 Task: Create a task  Implement a new network monitoring system for a company's IT infrastructure , assign it to team member softage.4@softage.net in the project AgileJet and update the status of the task to  On Track  , set the priority of the task to Low
Action: Mouse moved to (83, 340)
Screenshot: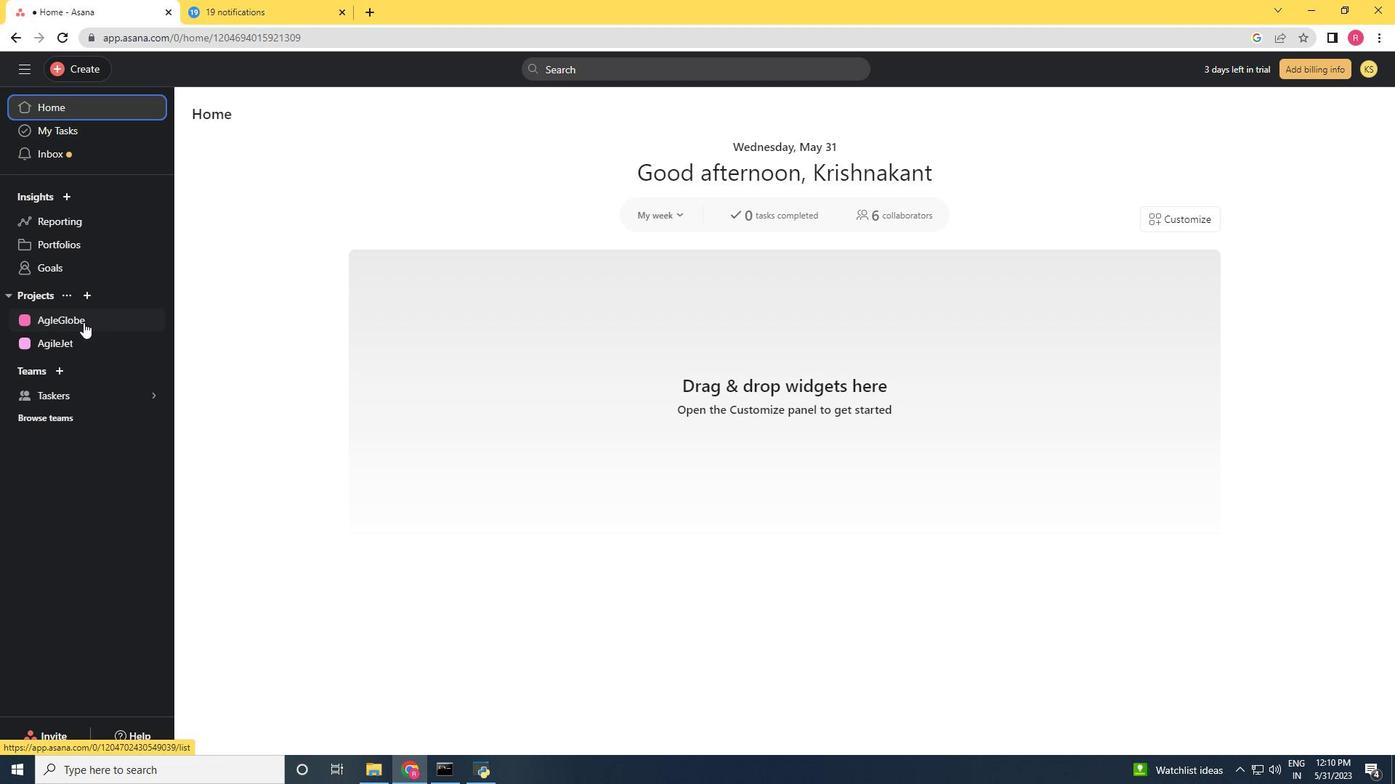 
Action: Mouse pressed left at (83, 340)
Screenshot: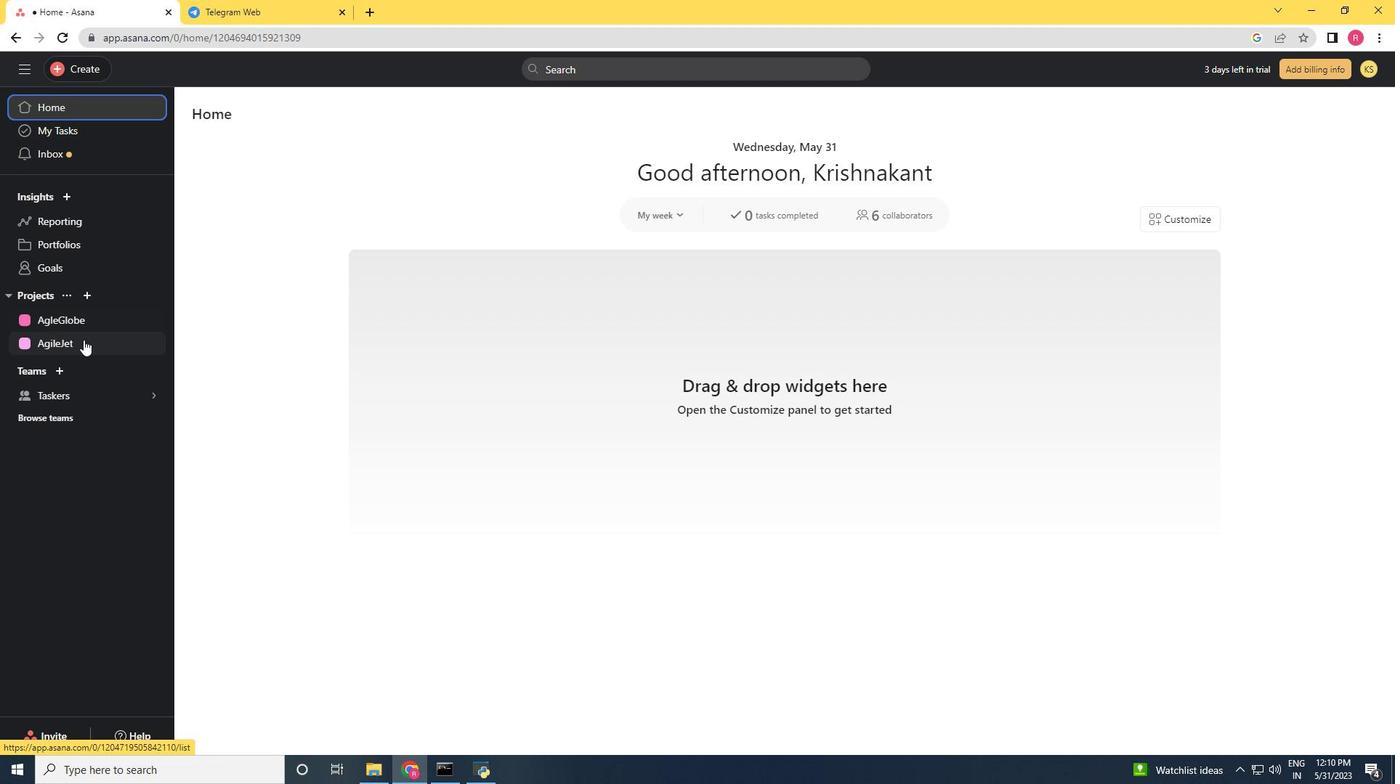 
Action: Mouse moved to (95, 74)
Screenshot: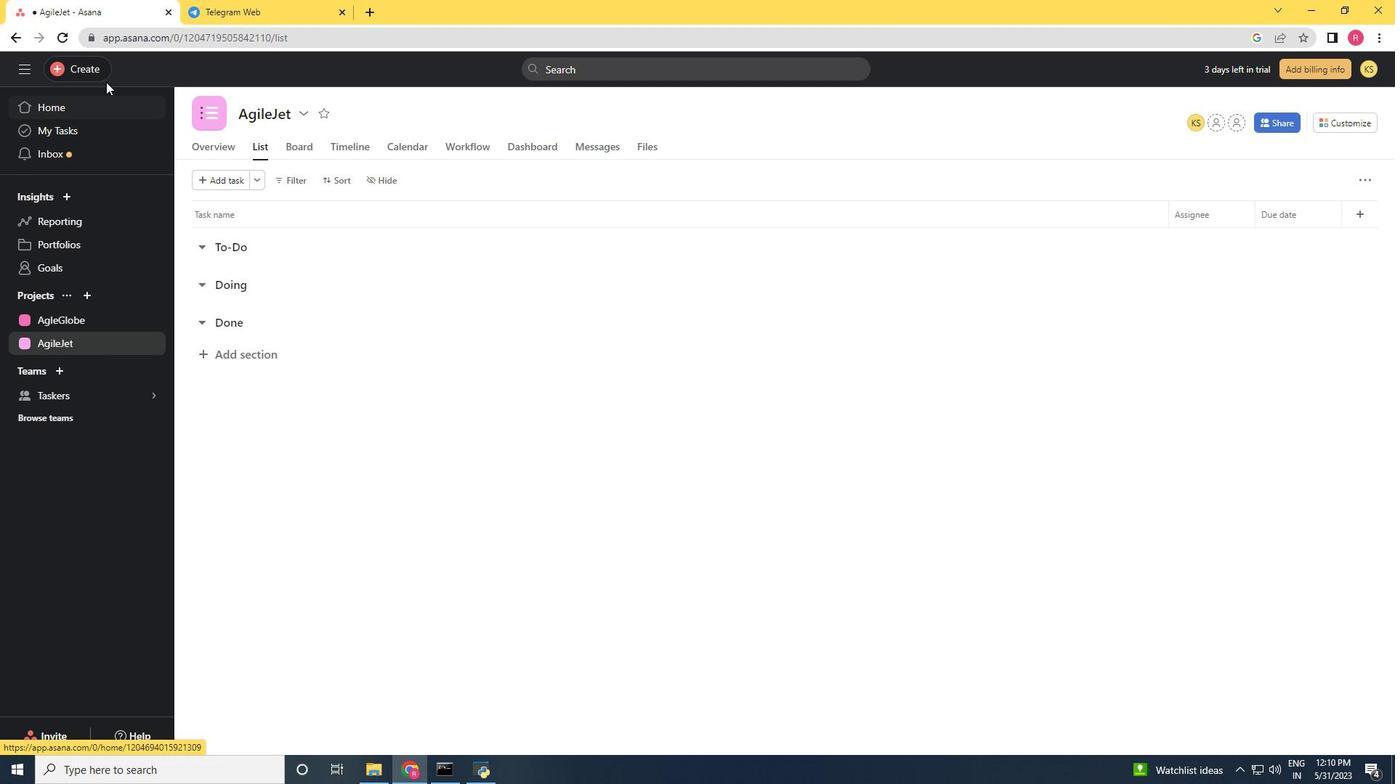 
Action: Mouse pressed left at (95, 74)
Screenshot: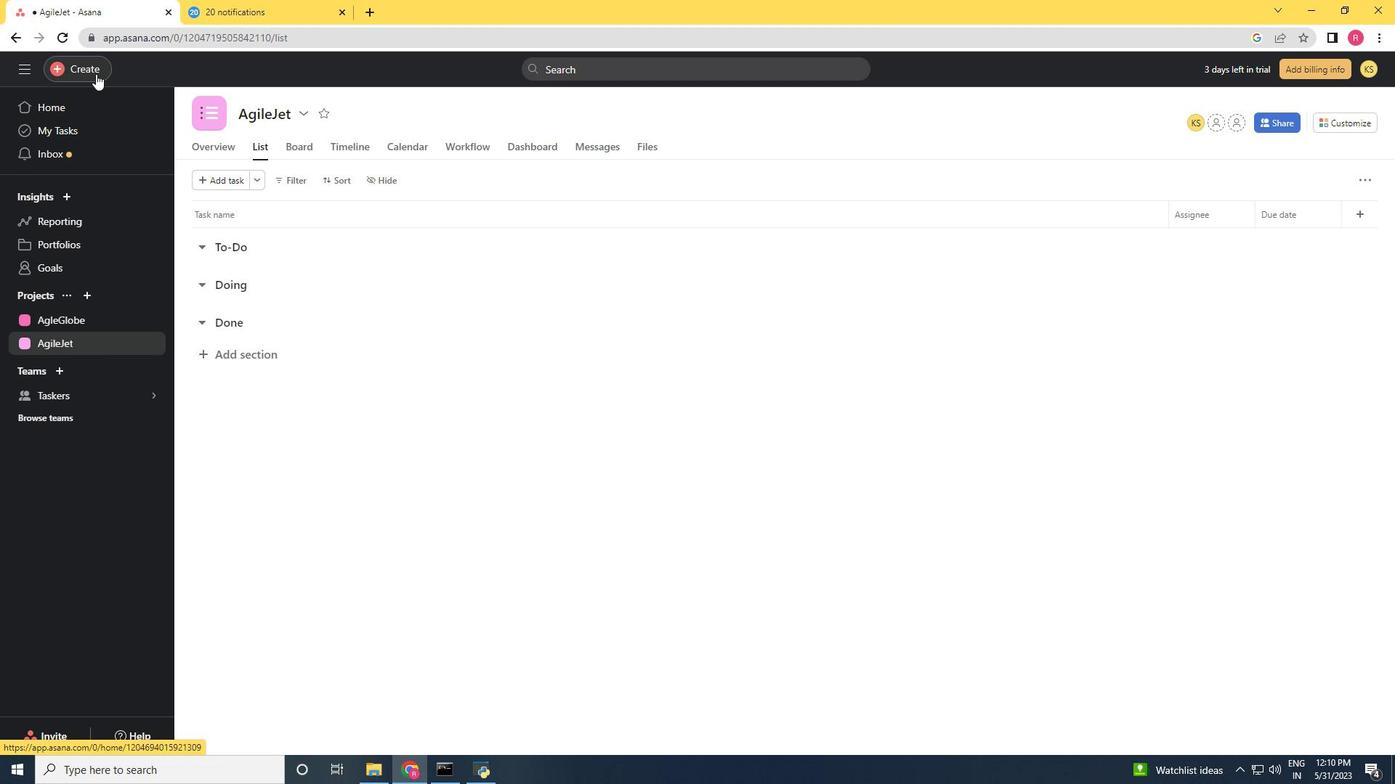 
Action: Mouse moved to (167, 72)
Screenshot: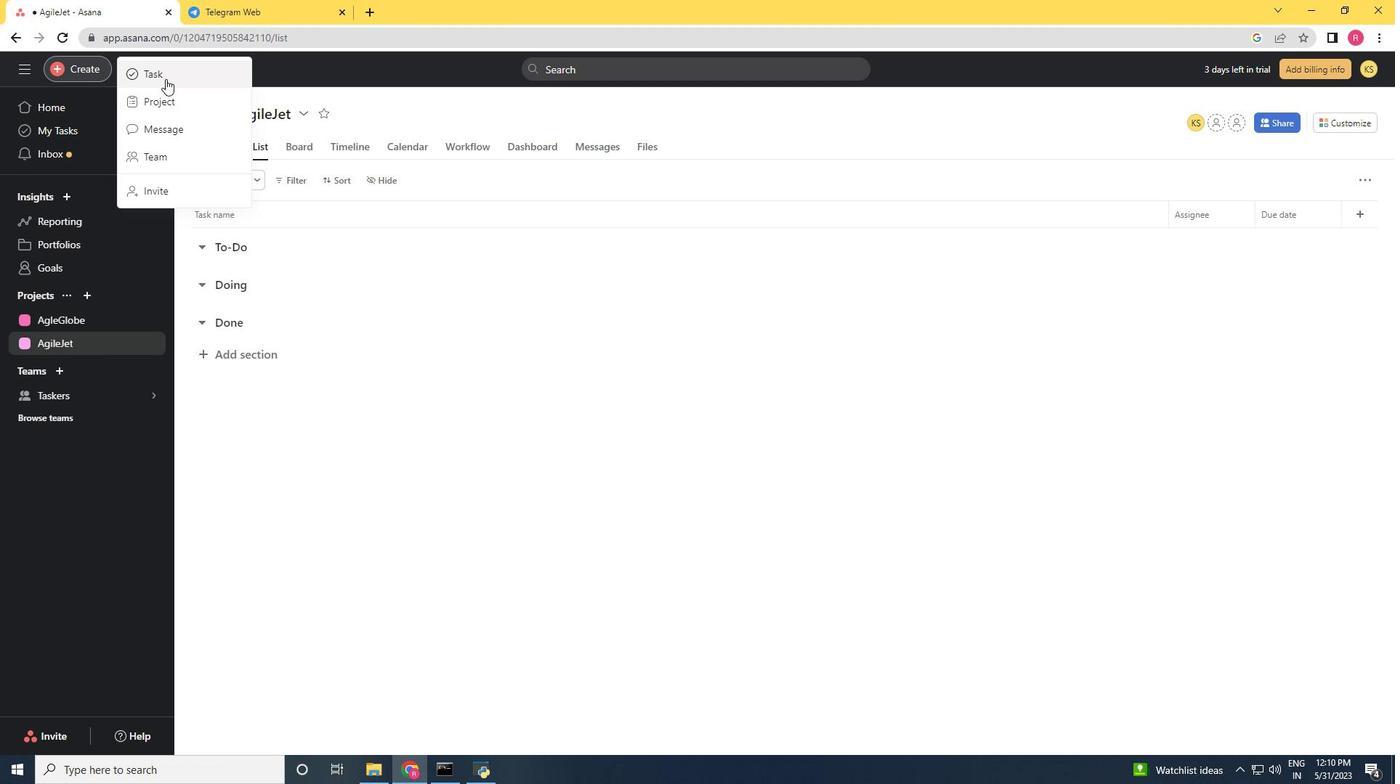 
Action: Mouse pressed left at (167, 72)
Screenshot: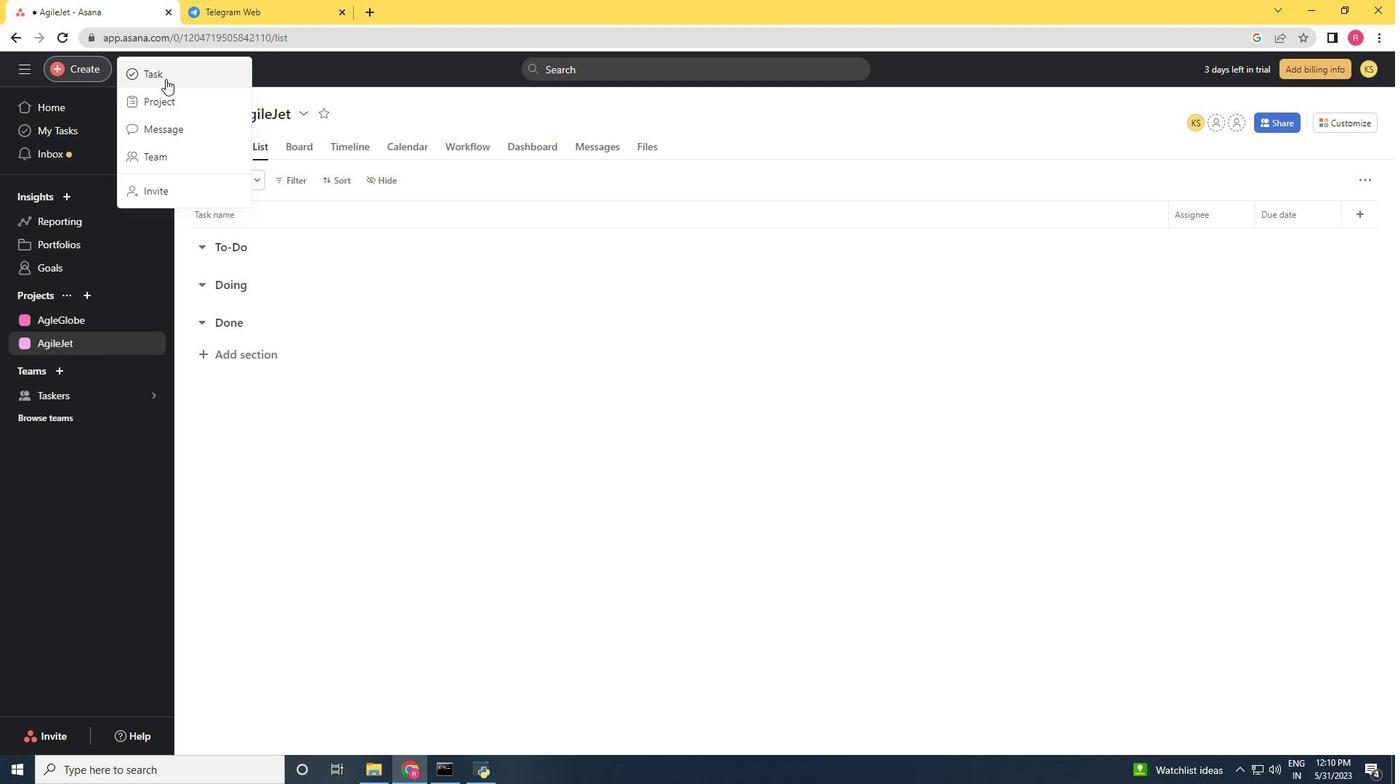 
Action: Mouse moved to (275, 124)
Screenshot: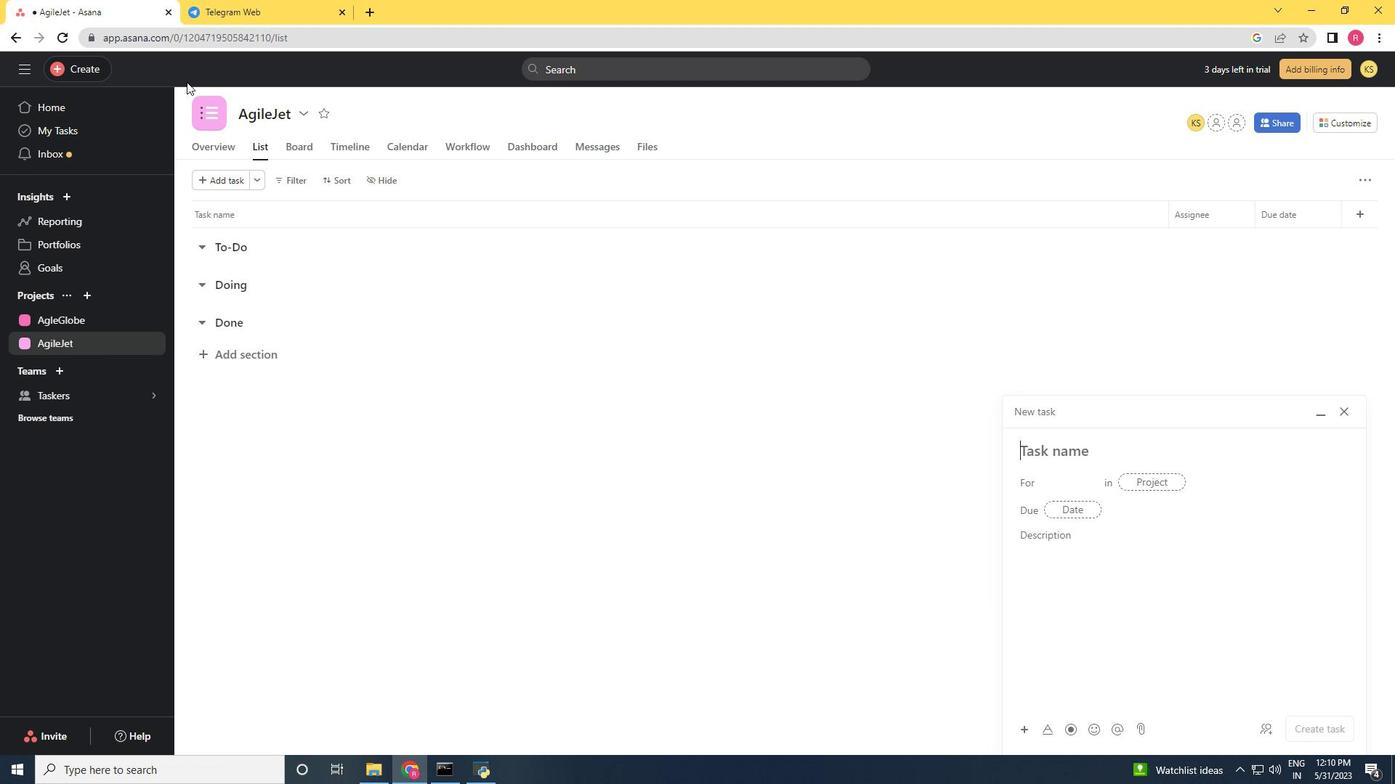 
Action: Key pressed <Key.shift>Implement<Key.space>a<Key.space>new<Key.space>network<Key.space>moniroring<Key.space><Key.left><Key.left><Key.left><Key.left><Key.left><Key.left><Key.left><Key.left><Key.right>t<Key.right><Key.right><Key.right><Key.right><Key.right><Key.right><Key.right><Key.right>system<Key.space><Key.left><Key.left><Key.left><Key.left><Key.left><Key.left><Key.left><Key.left><Key.left><Key.left><Key.left><Key.left><Key.left><Key.left><Key.left><Key.right><Key.right><Key.backspace><Key.right><Key.right><Key.right><Key.right><Key.right><Key.right><Key.right><Key.right><Key.right><Key.right><Key.right><Key.right><Key.right>for<Key.space>a<Key.space>company<Key.space><Key.backspace>'s<Key.space><Key.shift>IT<Key.space>infrastu<Key.backspace>ructi<Key.backspace>ure
Screenshot: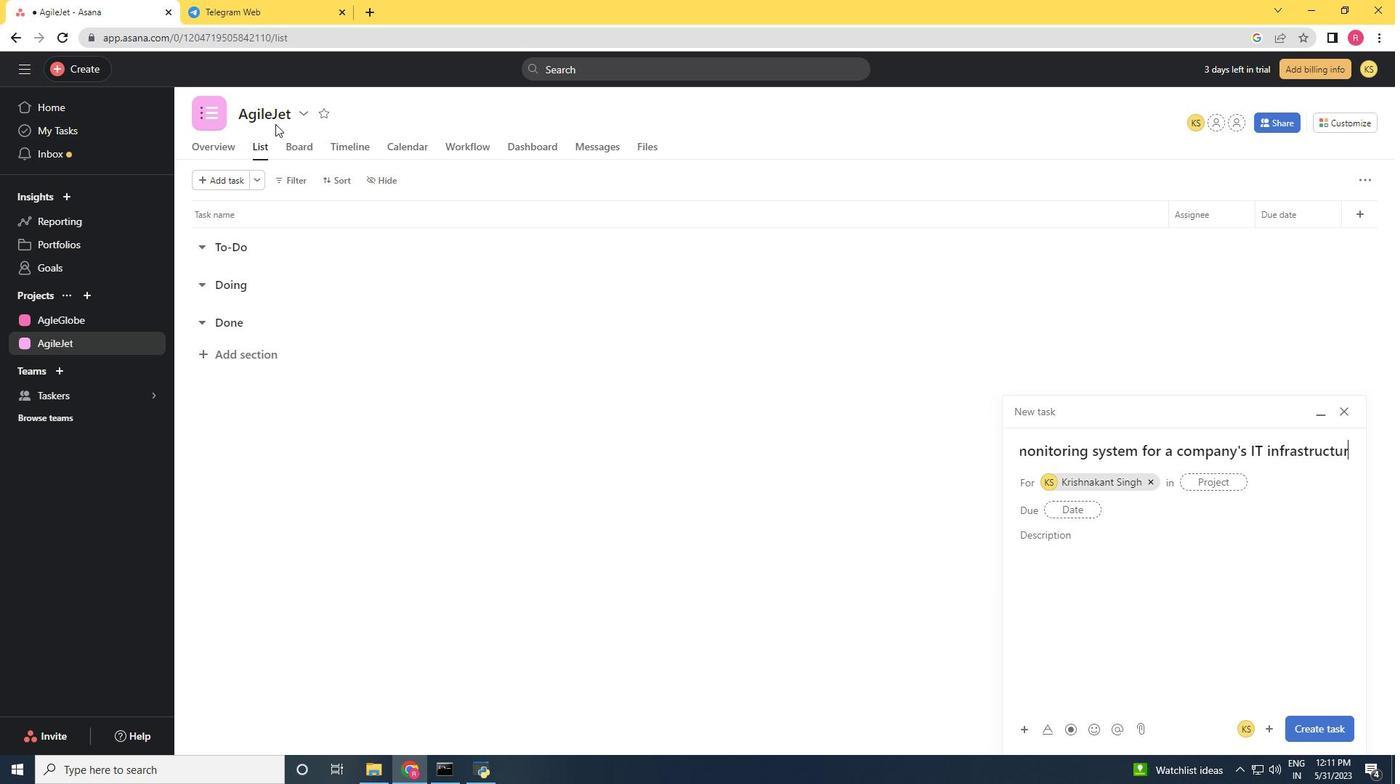 
Action: Mouse scrolled (275, 124) with delta (0, 0)
Screenshot: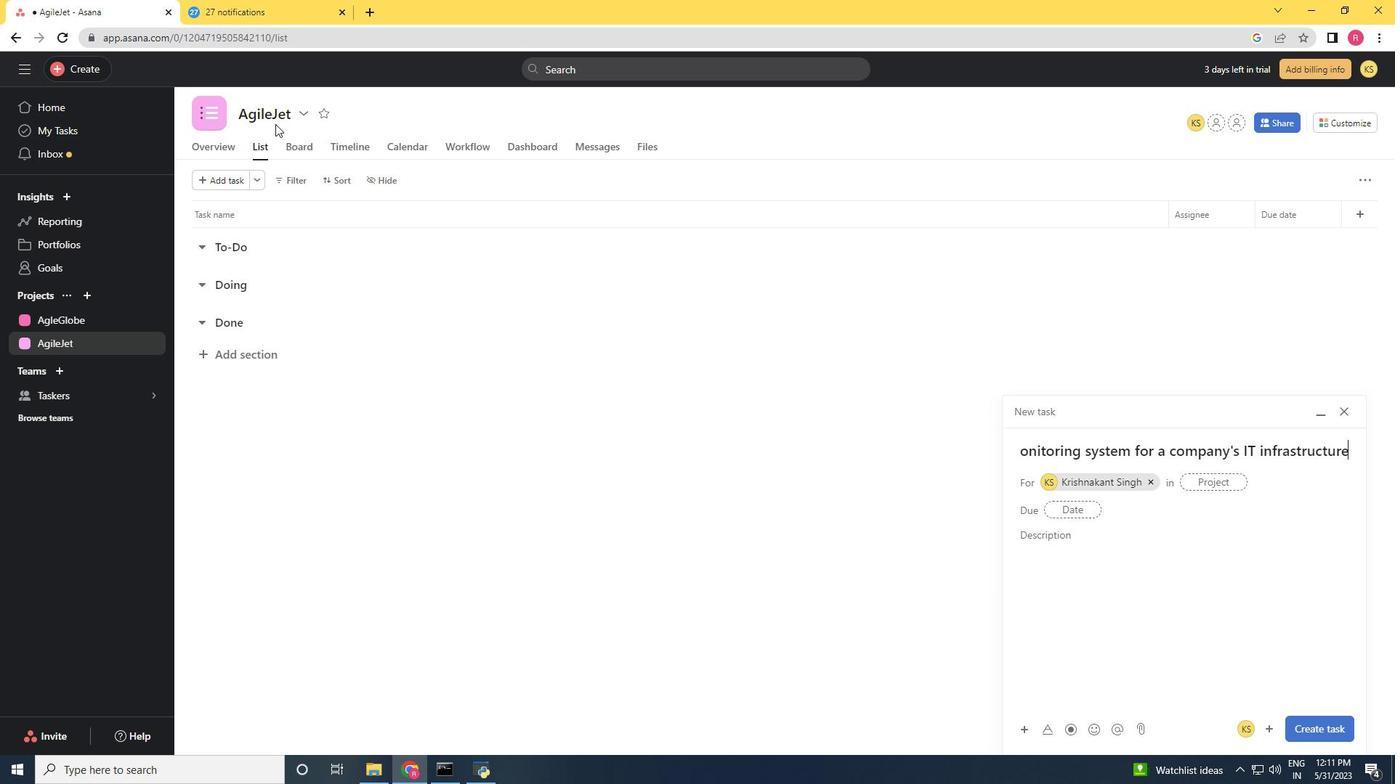 
Action: Mouse moved to (1151, 475)
Screenshot: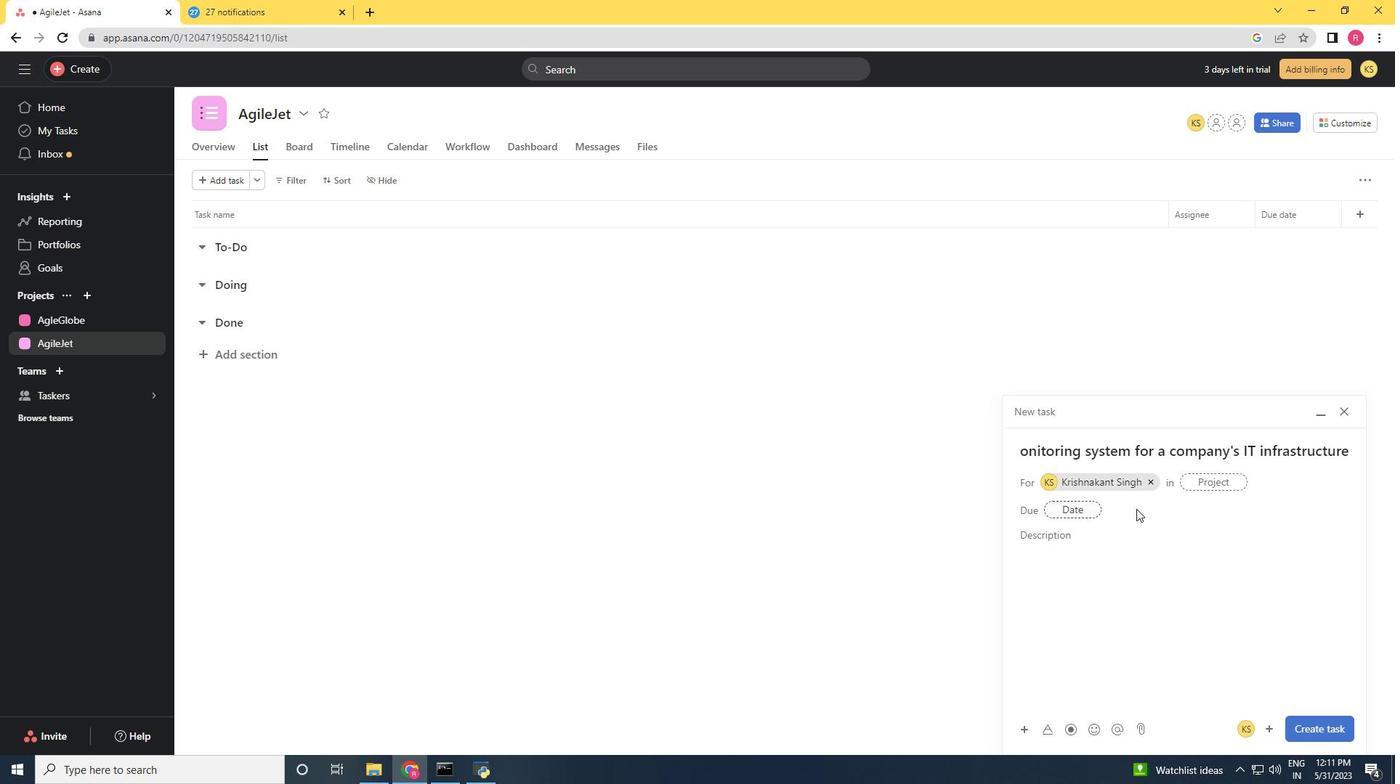 
Action: Mouse pressed left at (1151, 475)
Screenshot: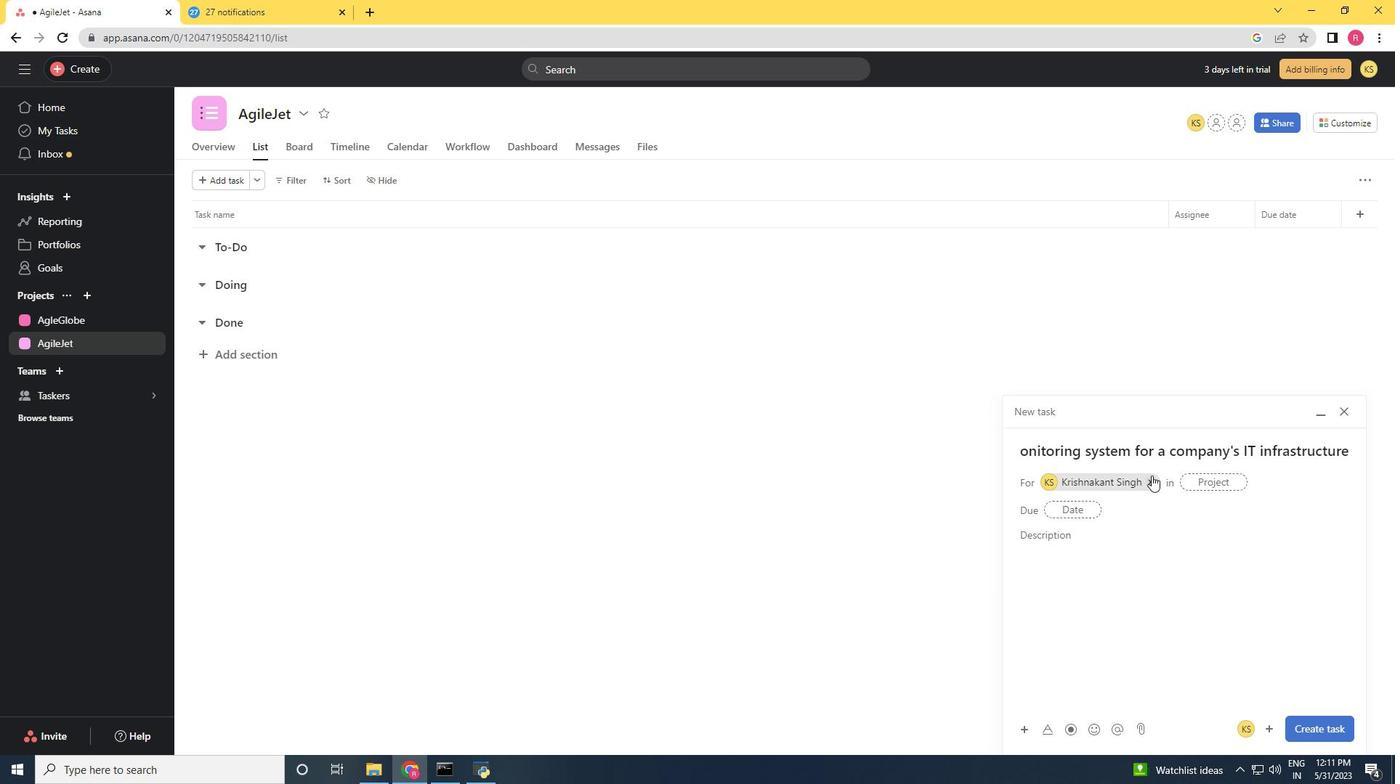 
Action: Mouse moved to (1077, 482)
Screenshot: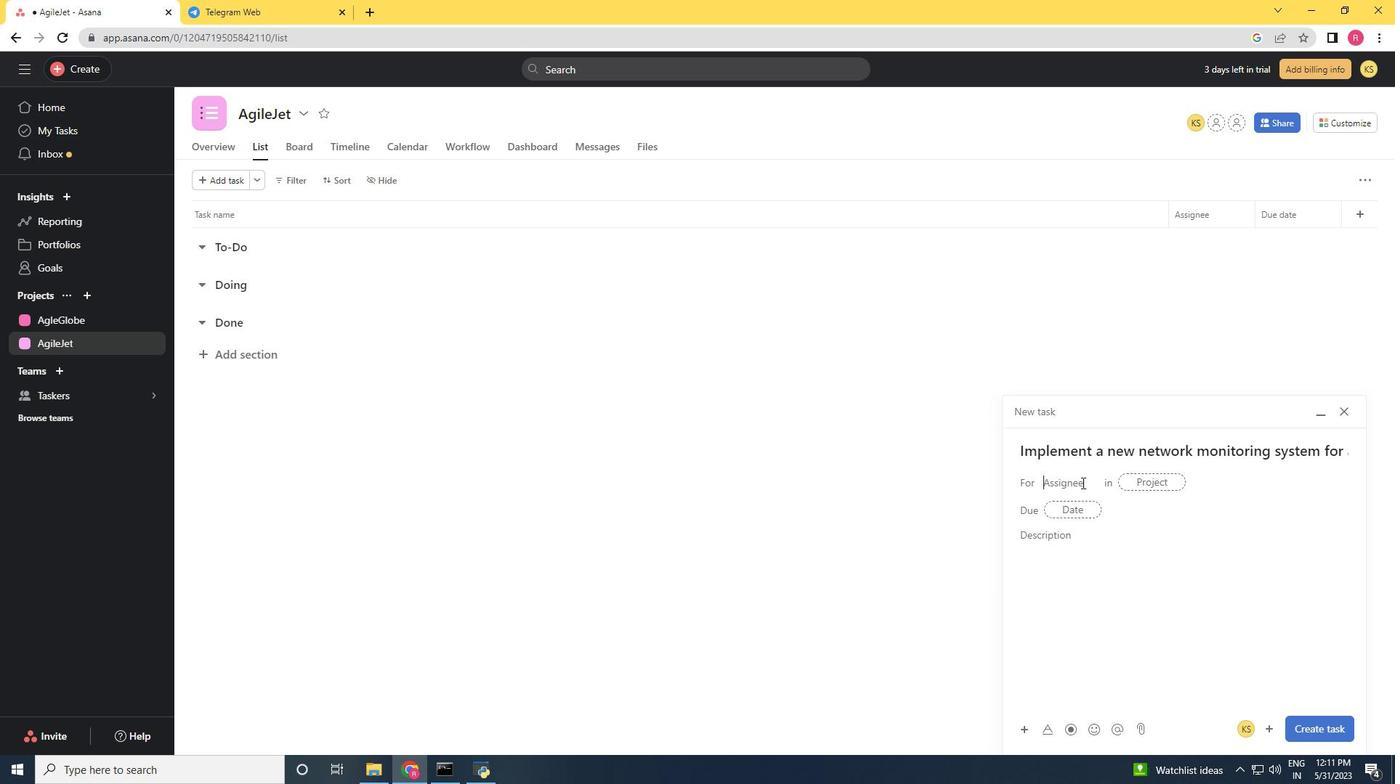 
Action: Key pressed softage.5<Key.shift><Key.shift><Key.shift><Key.shift><Key.shift><Key.shift><Key.shift><Key.shift><Key.shift>@softage.net
Screenshot: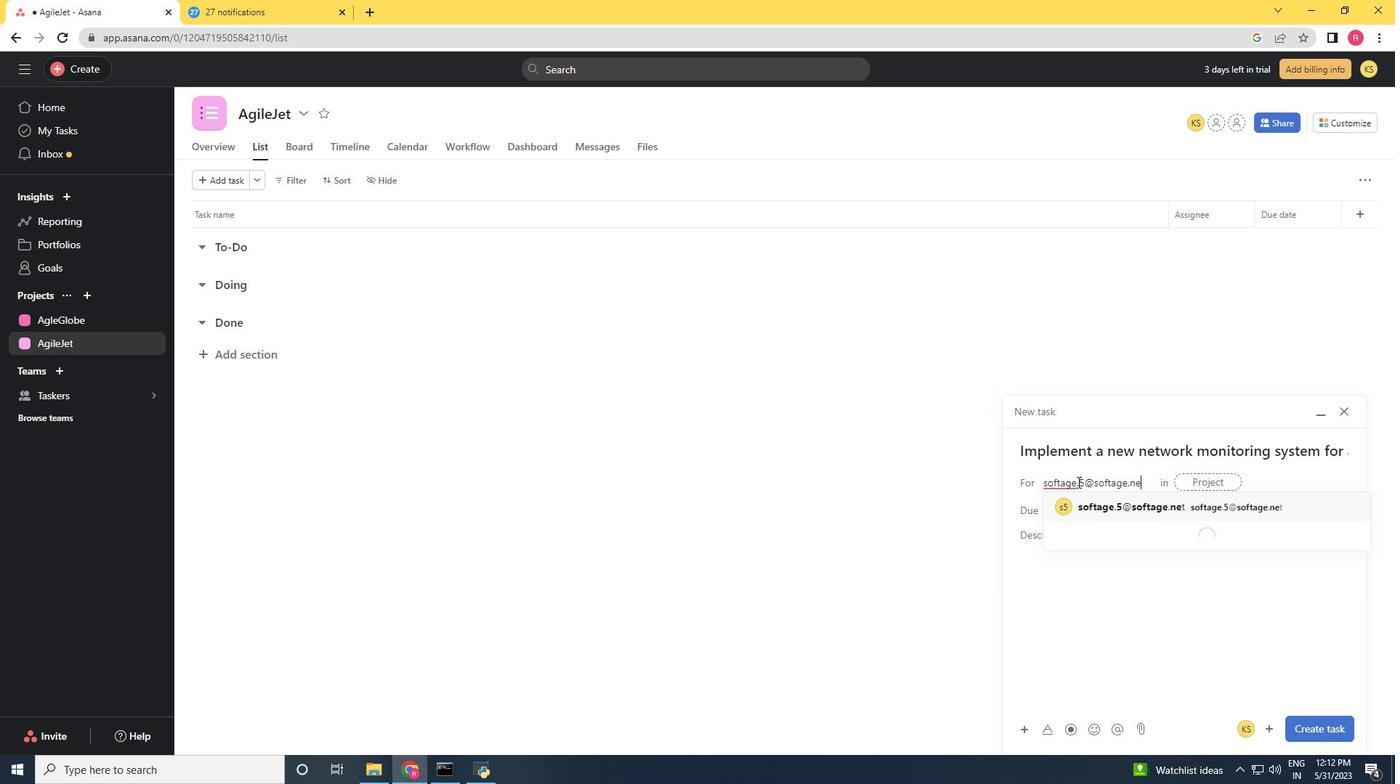 
Action: Mouse moved to (1147, 505)
Screenshot: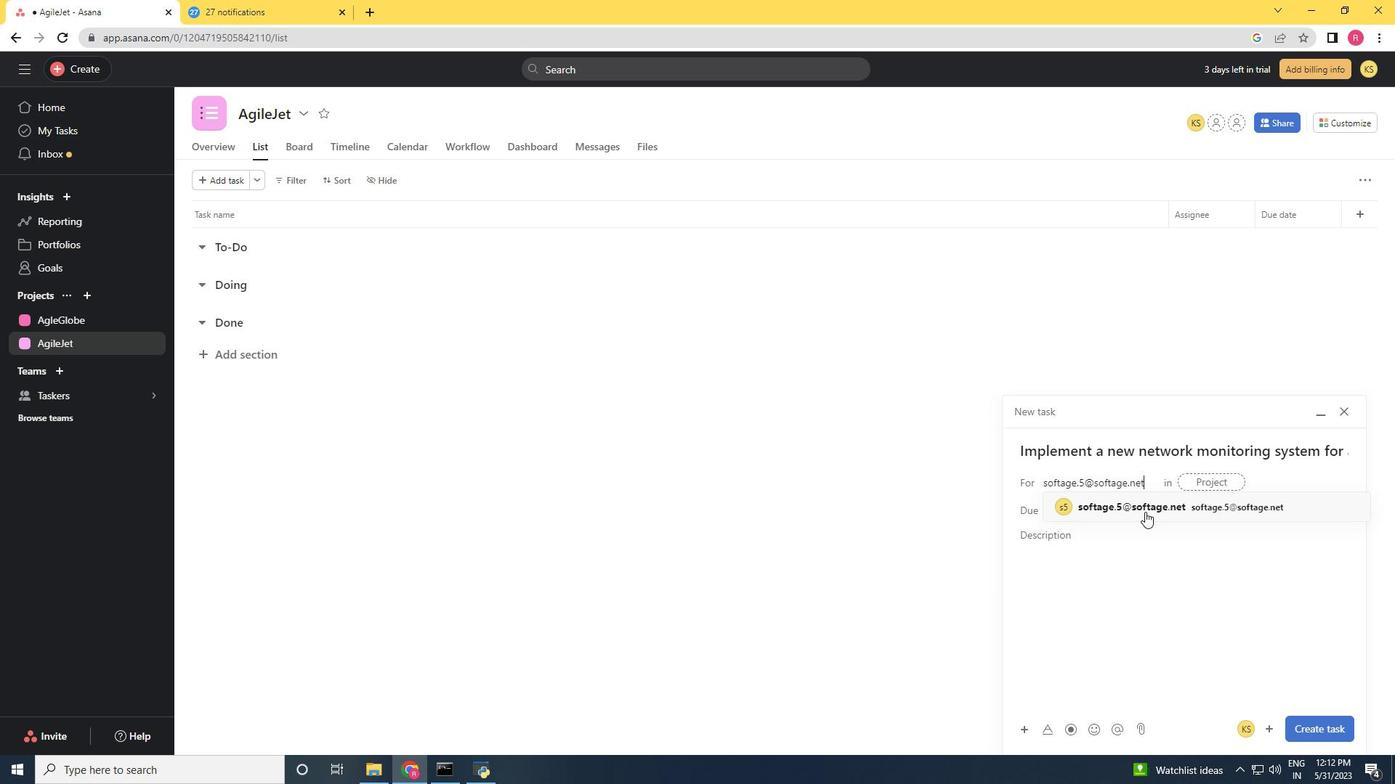 
Action: Mouse pressed left at (1147, 505)
Screenshot: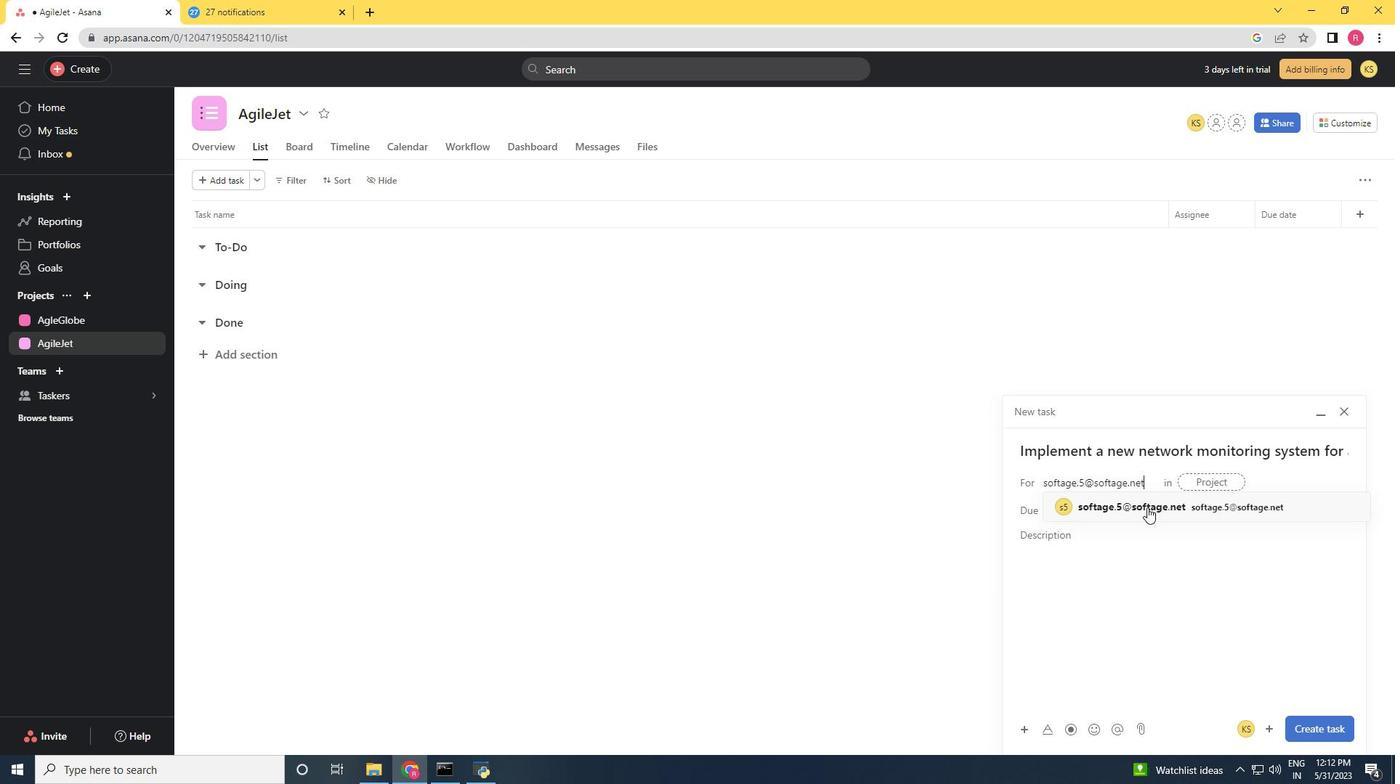 
Action: Mouse moved to (954, 507)
Screenshot: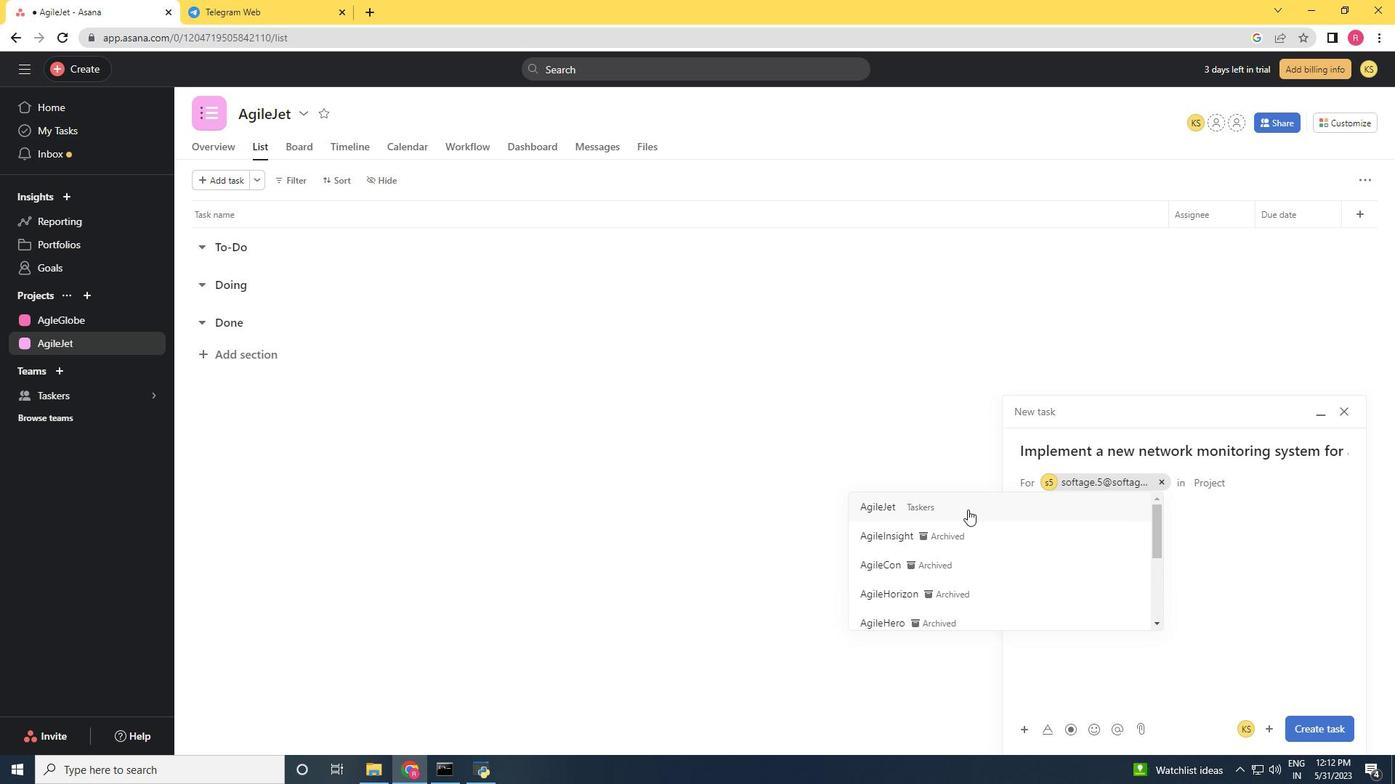 
Action: Mouse pressed left at (954, 507)
Screenshot: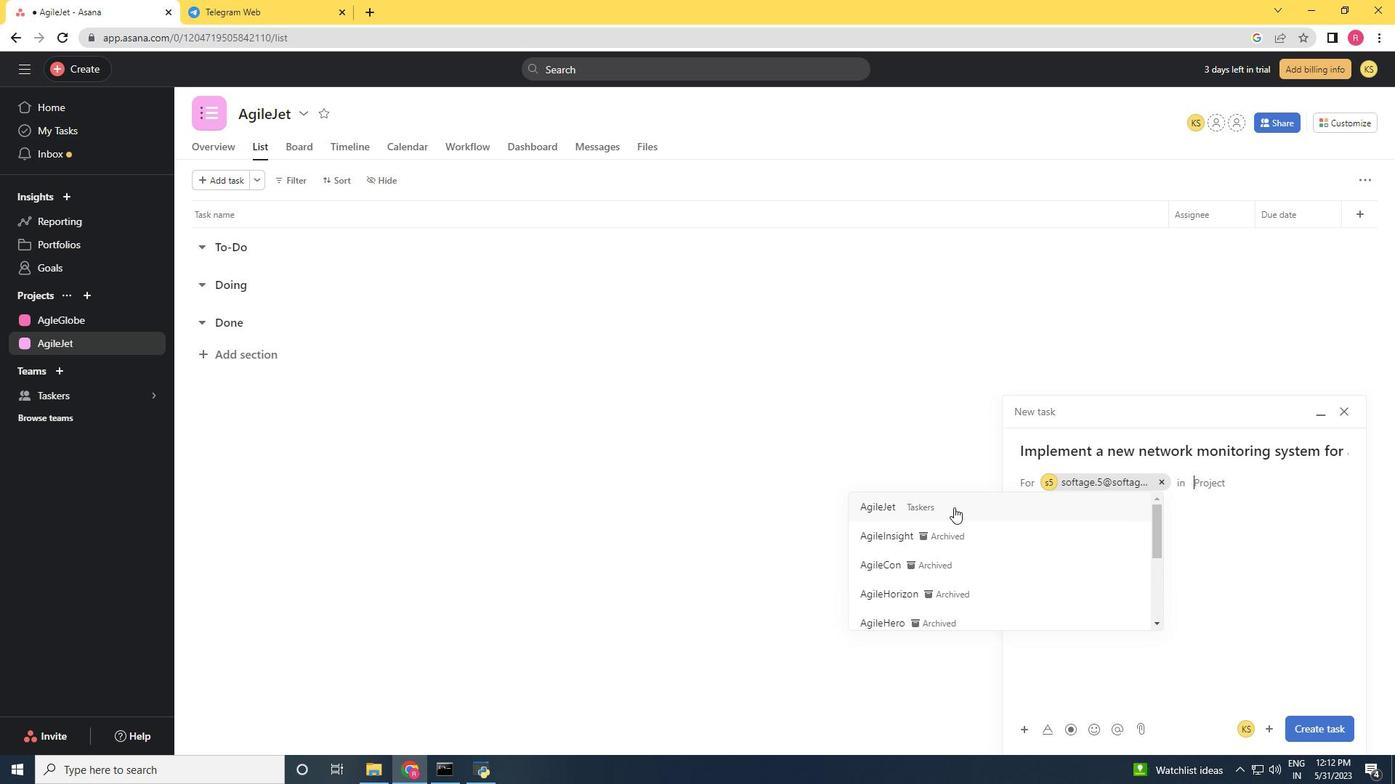 
Action: Mouse moved to (1331, 724)
Screenshot: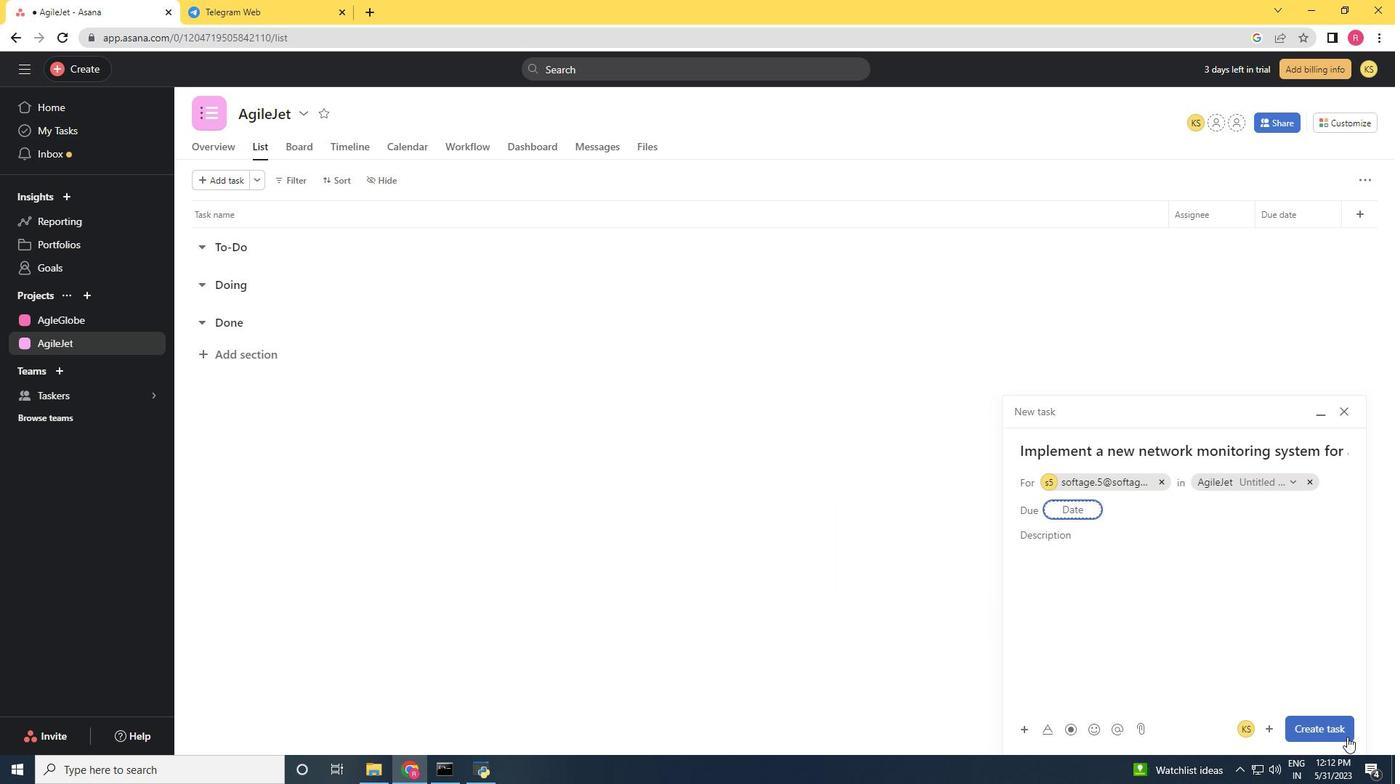 
Action: Mouse pressed left at (1331, 724)
Screenshot: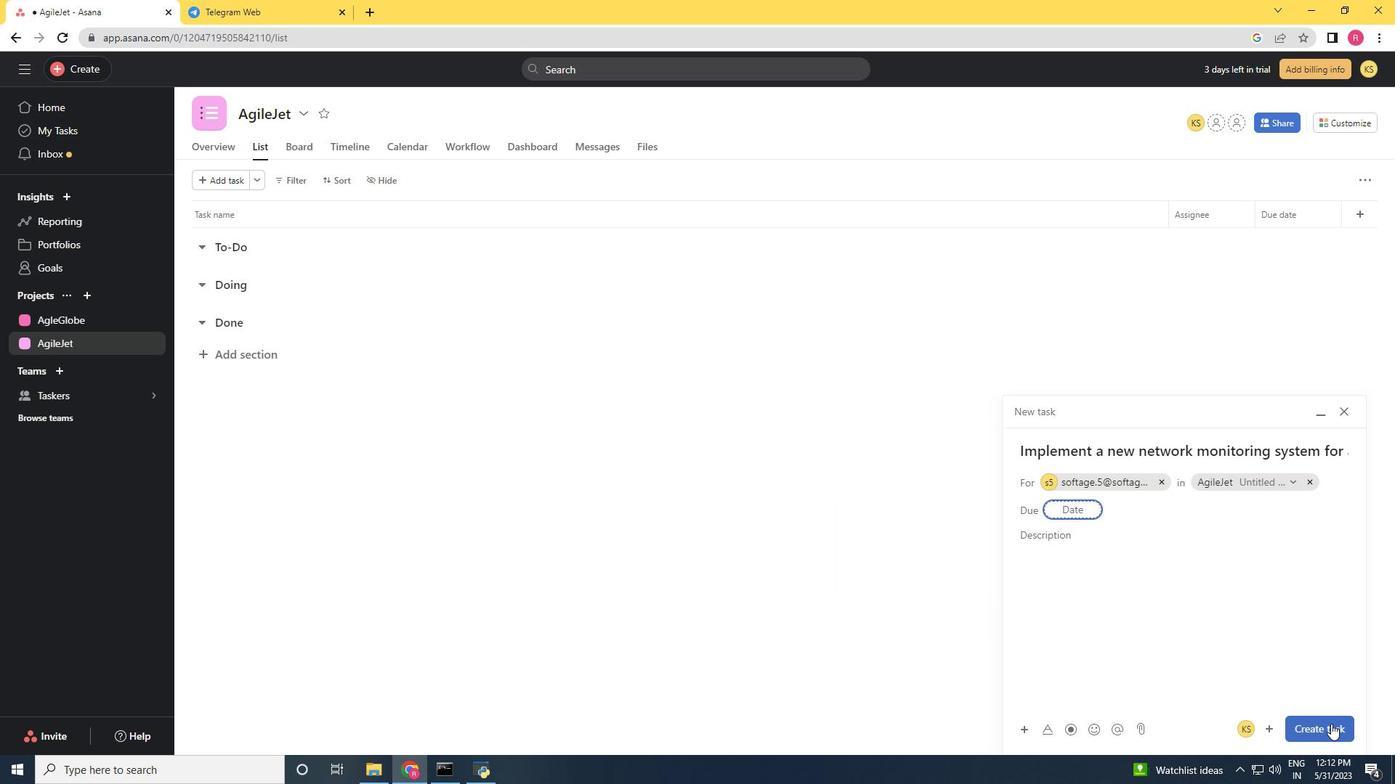 
Action: Mouse moved to (1171, 213)
Screenshot: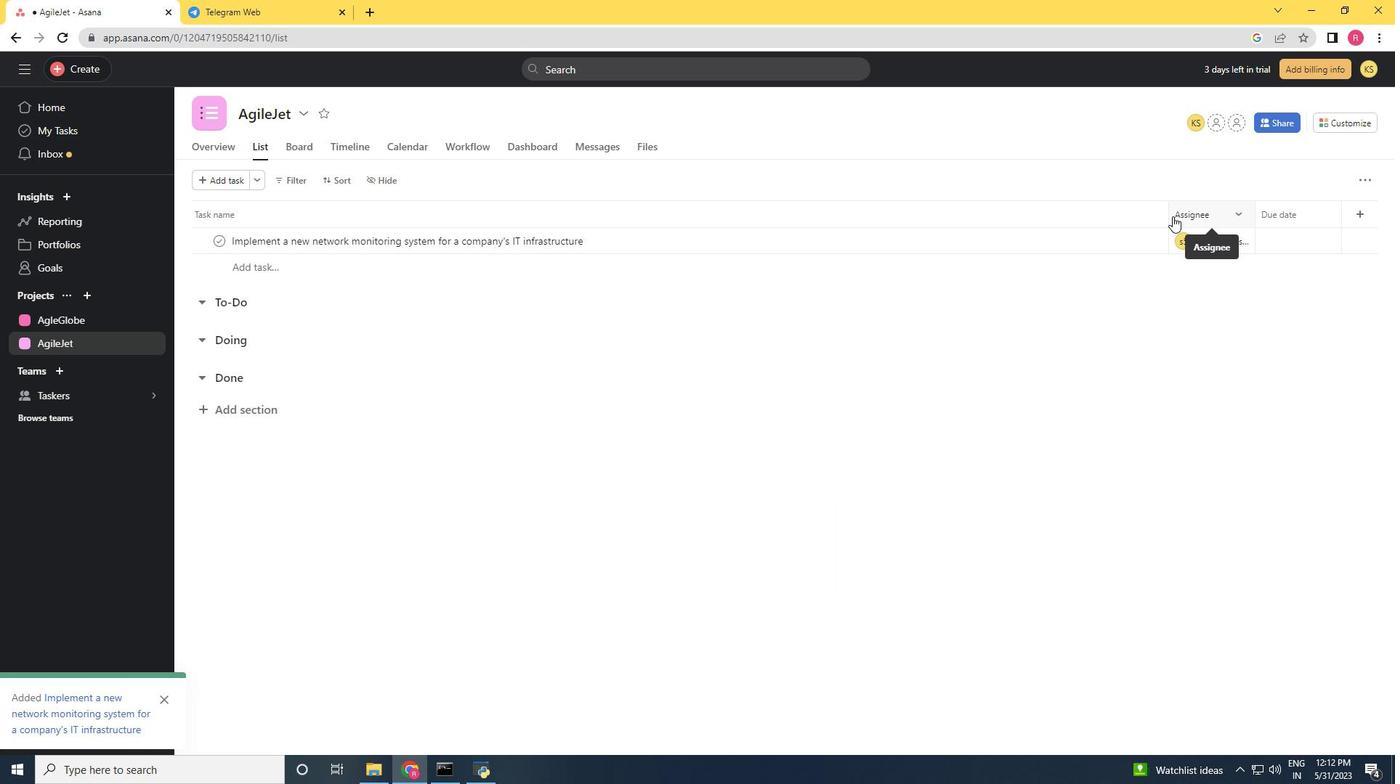 
Action: Mouse pressed left at (1171, 213)
Screenshot: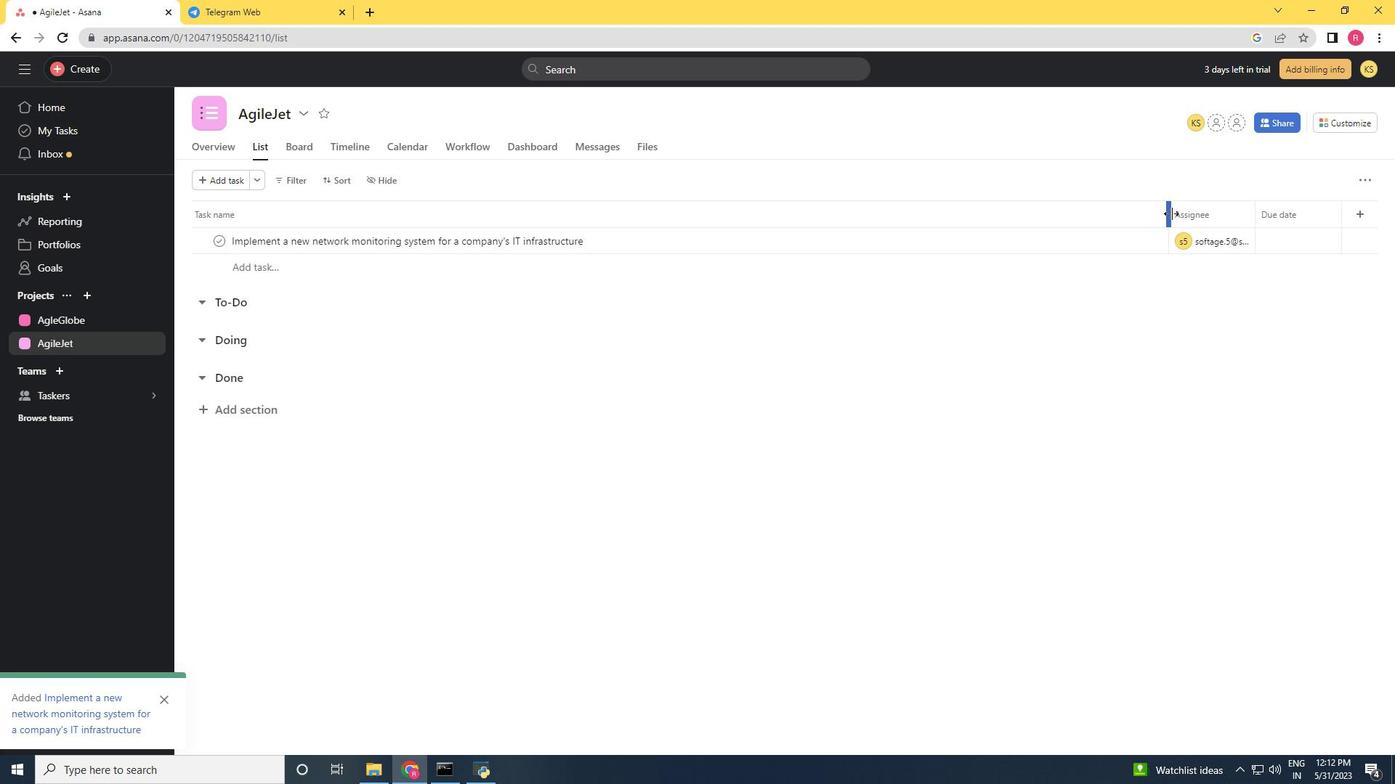 
Action: Mouse moved to (1193, 215)
Screenshot: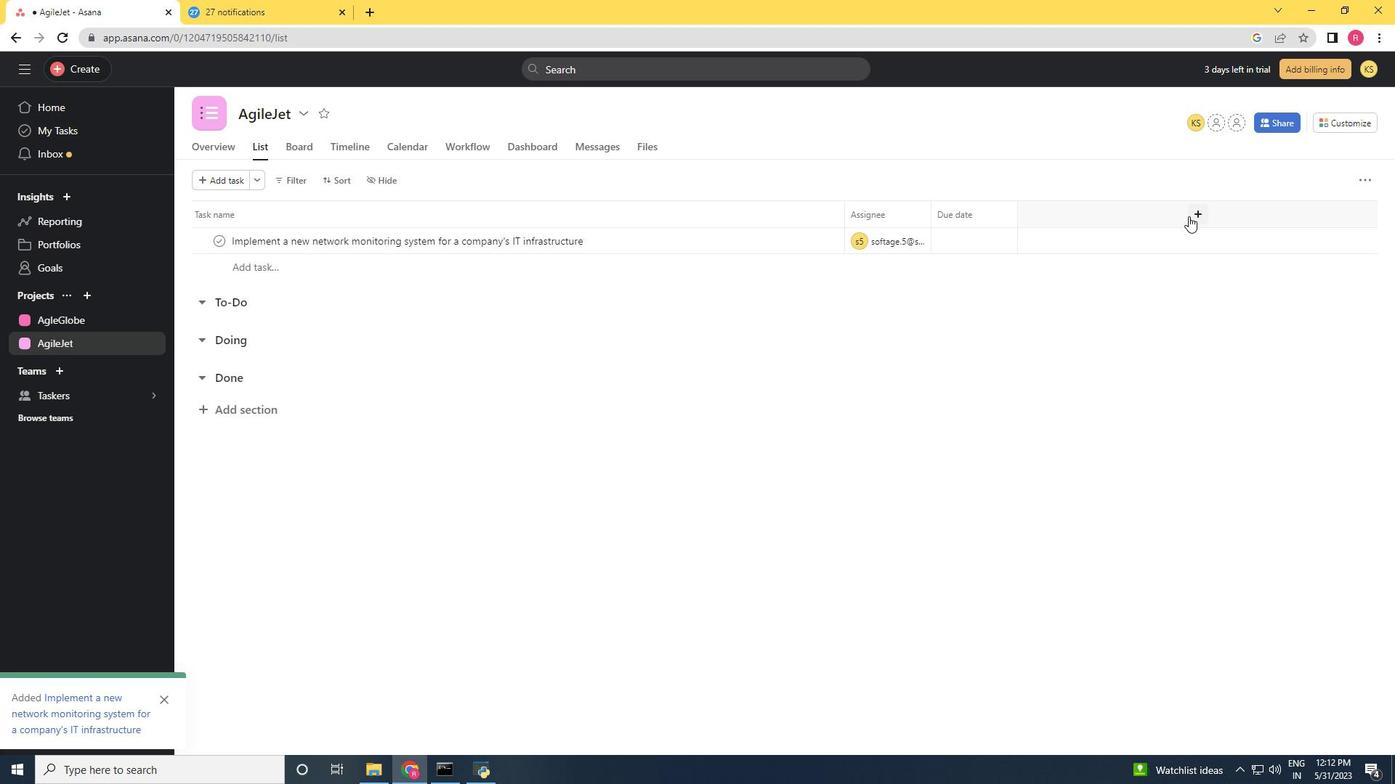 
Action: Mouse pressed left at (1193, 215)
Screenshot: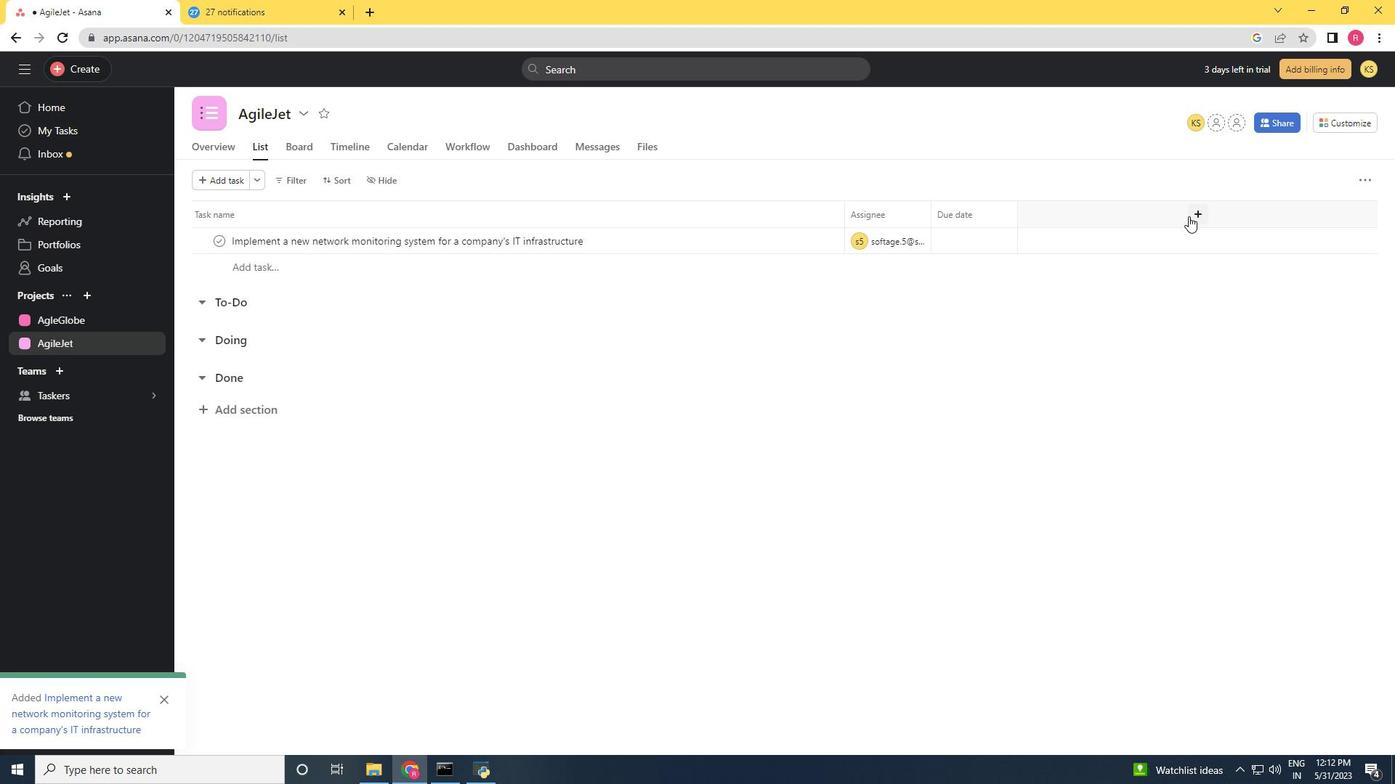 
Action: Mouse moved to (1073, 372)
Screenshot: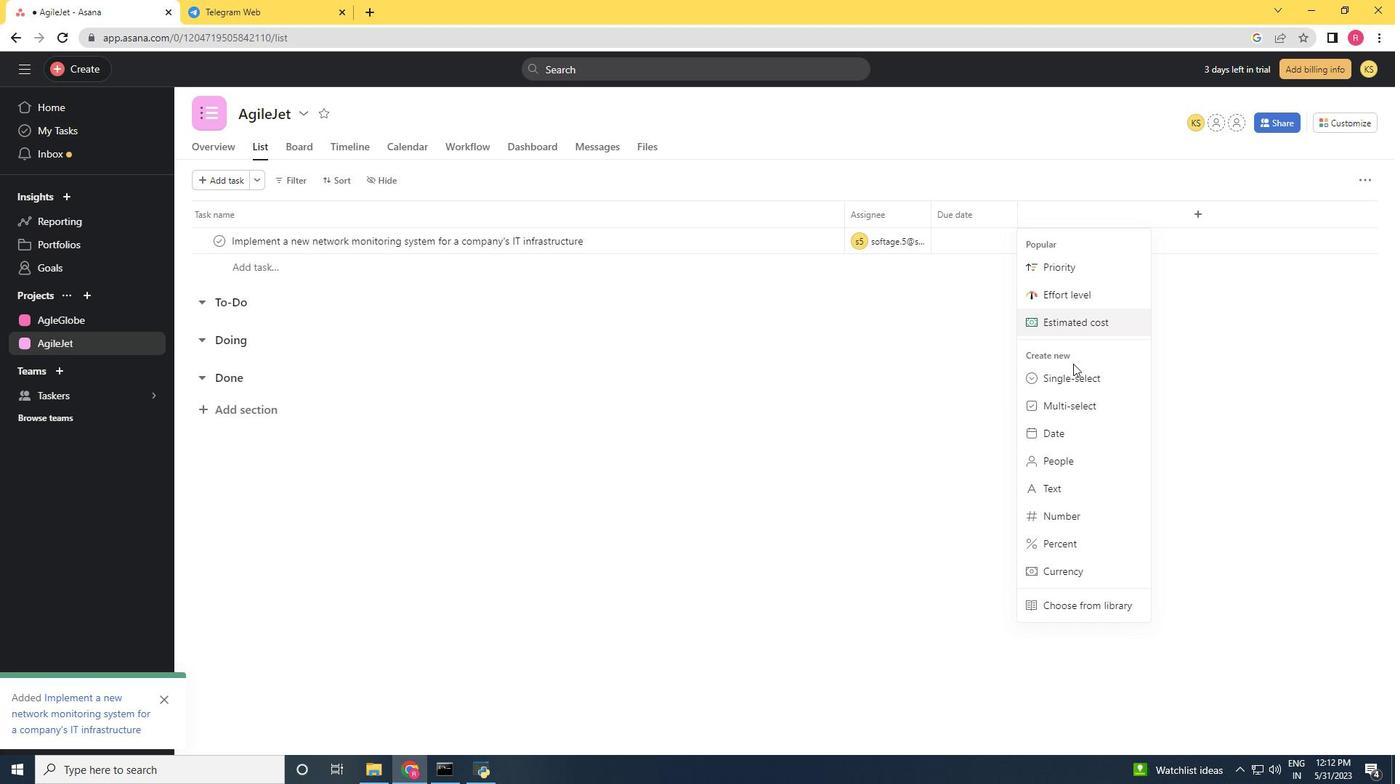 
Action: Mouse pressed left at (1073, 372)
Screenshot: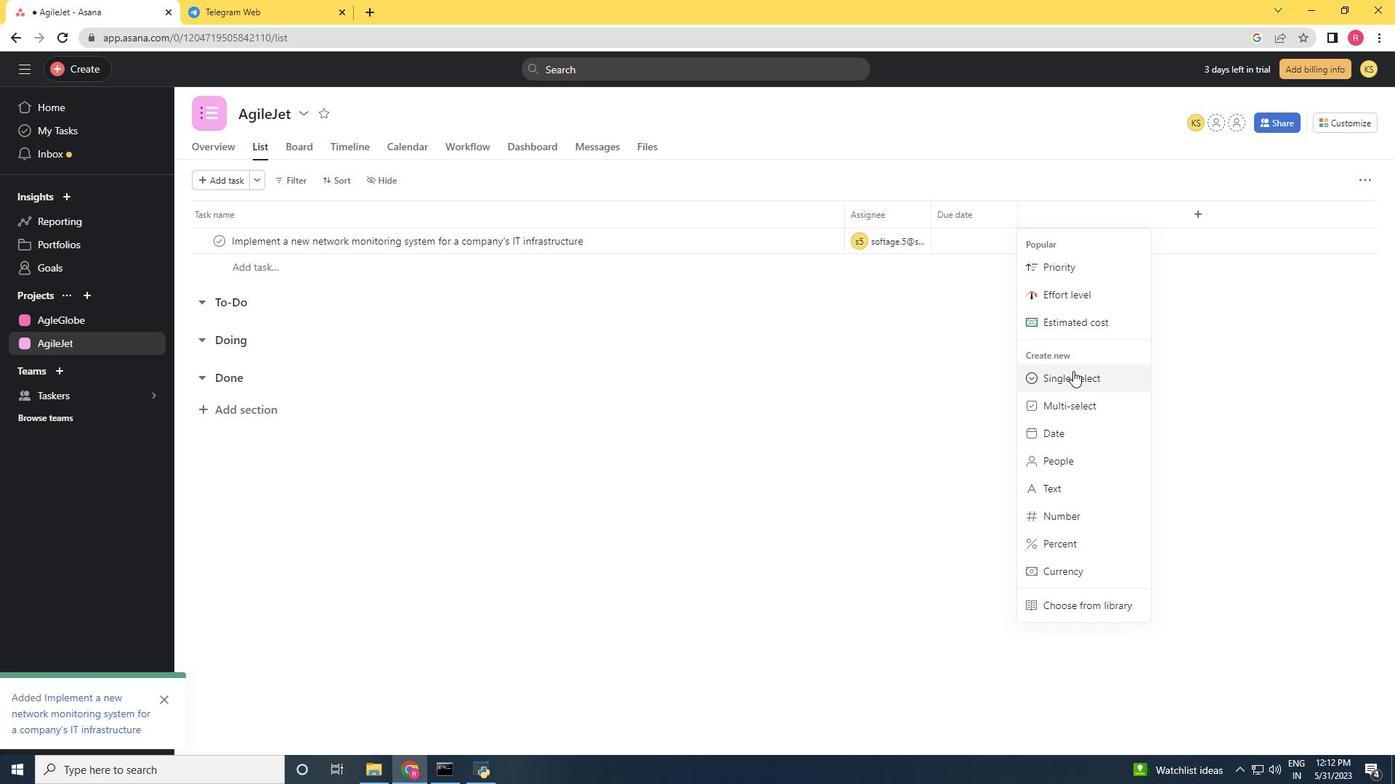 
Action: Key pressed <Key.shift>Status
Screenshot: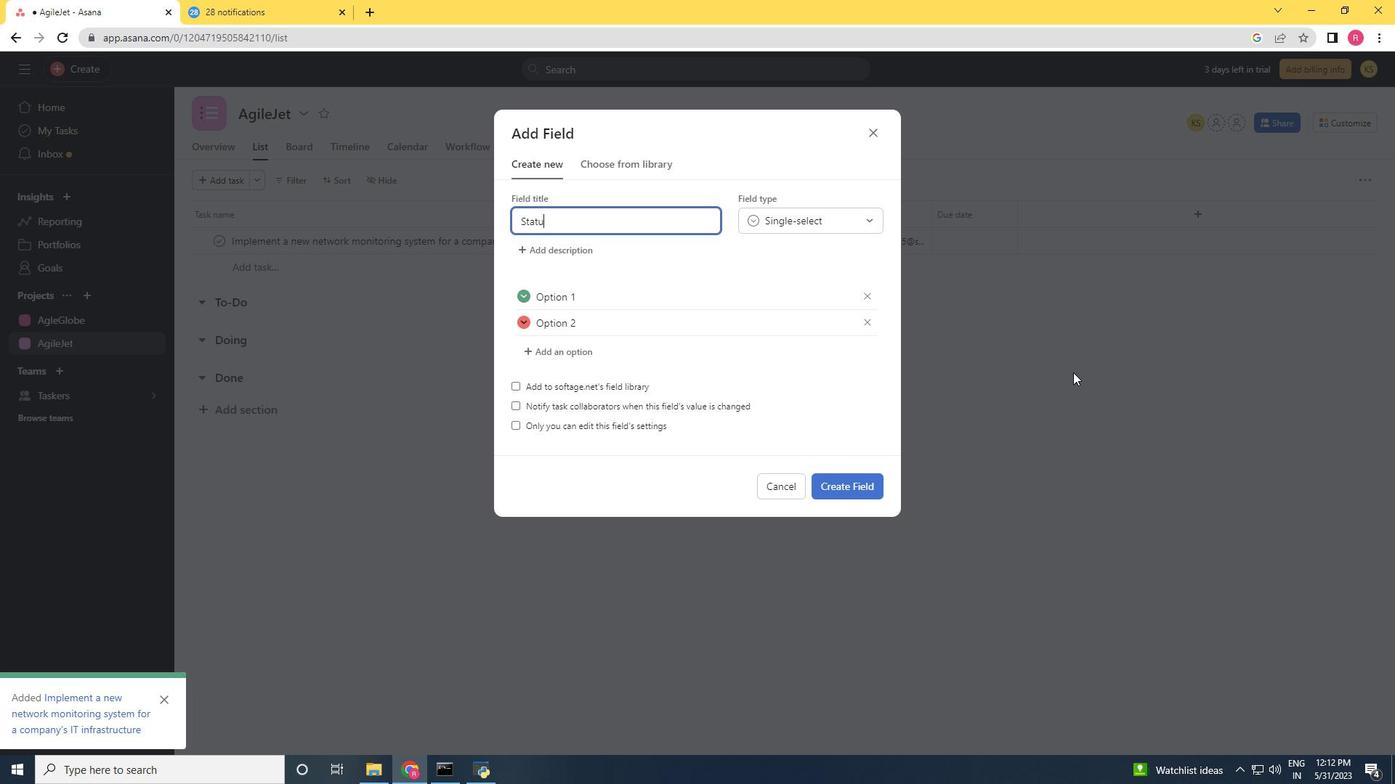 
Action: Mouse moved to (603, 296)
Screenshot: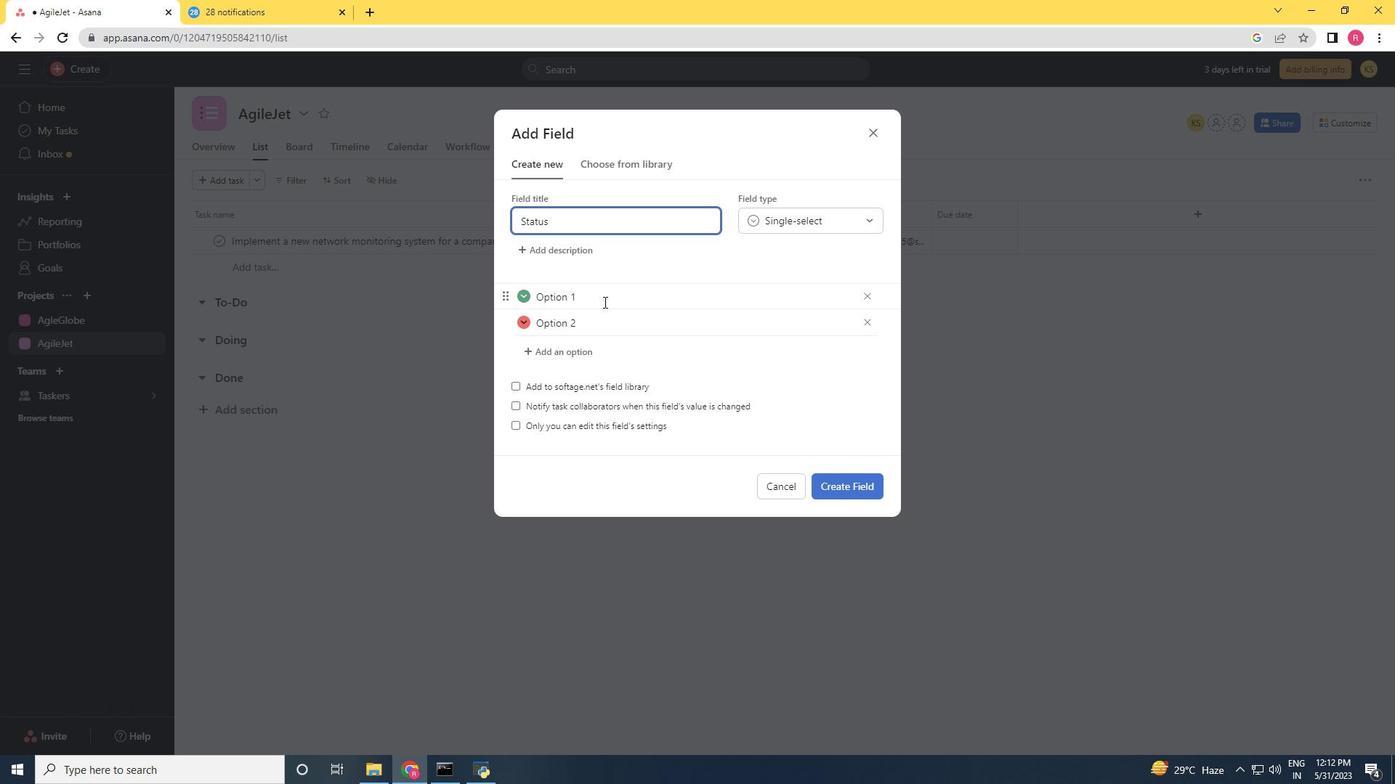 
Action: Mouse pressed left at (603, 296)
Screenshot: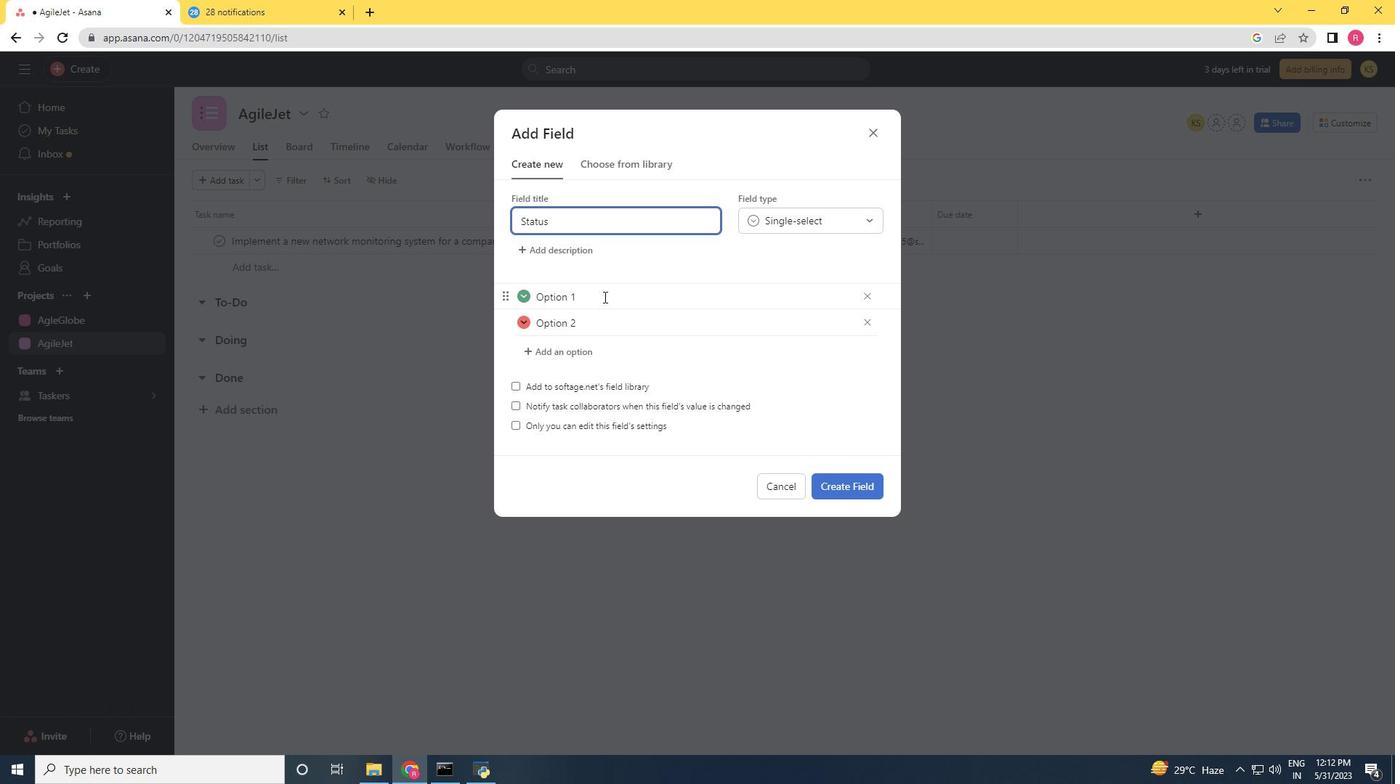 
Action: Key pressed <Key.backspace><Key.backspace><Key.backspace><Key.backspace><Key.backspace><Key.backspace><Key.backspace><Key.backspace><Key.shift>On<Key.space><Key.shift><Key.shift><Key.shift>Track<Key.enter><Key.shift><Key.shift><Key.shift><Key.shift><Key.shift><Key.shift><Key.shift><Key.shift><Key.shift><Key.shift><Key.shift><Key.shift><Key.shift><Key.shift><Key.shift><Key.shift><Key.shift><Key.shift><Key.shift><Key.shift><Key.shift><Key.shift><Key.shift><Key.shift><Key.shift><Key.shift><Key.shift><Key.shift><Key.shift><Key.shift><Key.shift><Key.shift><Key.shift><Key.shift><Key.shift>Off<Key.space><Key.shift>Track<Key.enter><Key.shift><Key.shift><Key.shift><Key.shift>At<Key.space><Key.shift>Risk
Screenshot: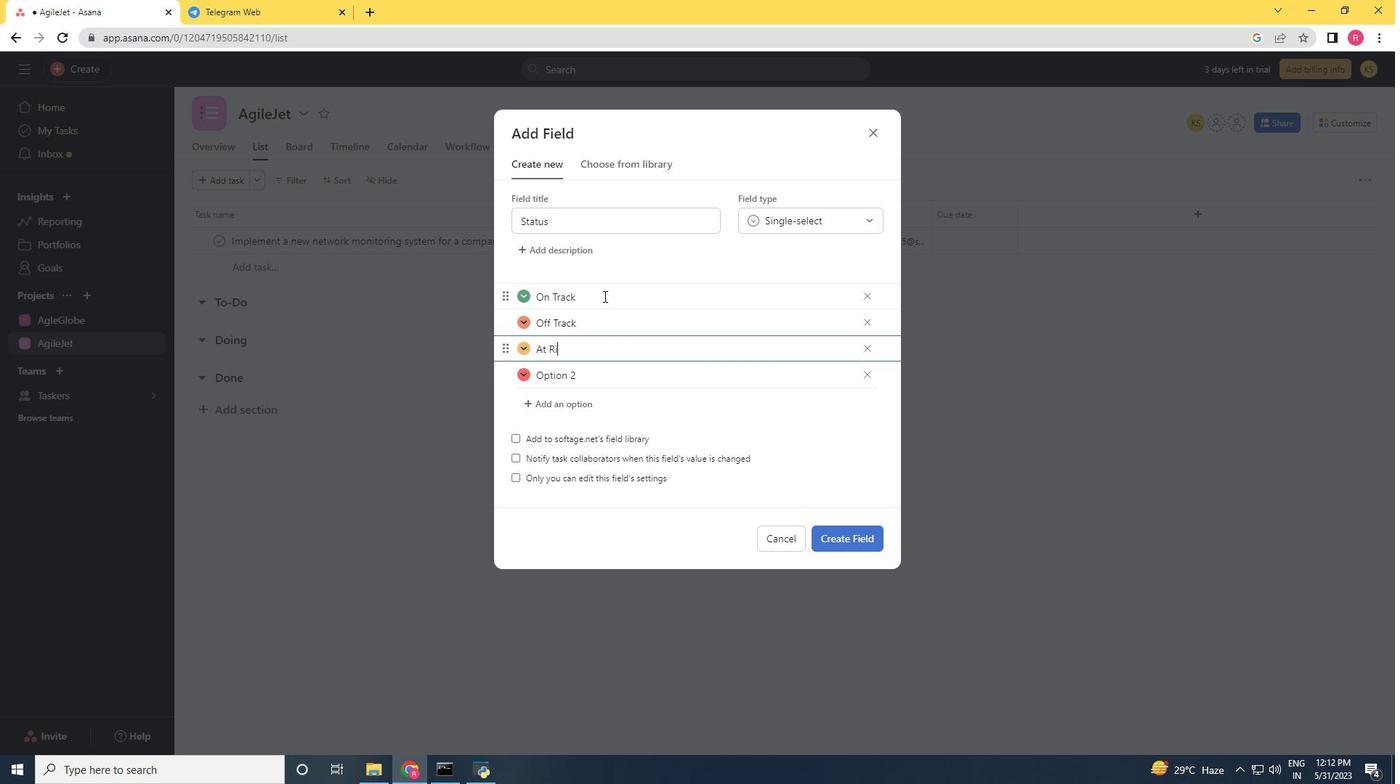
Action: Mouse moved to (864, 376)
Screenshot: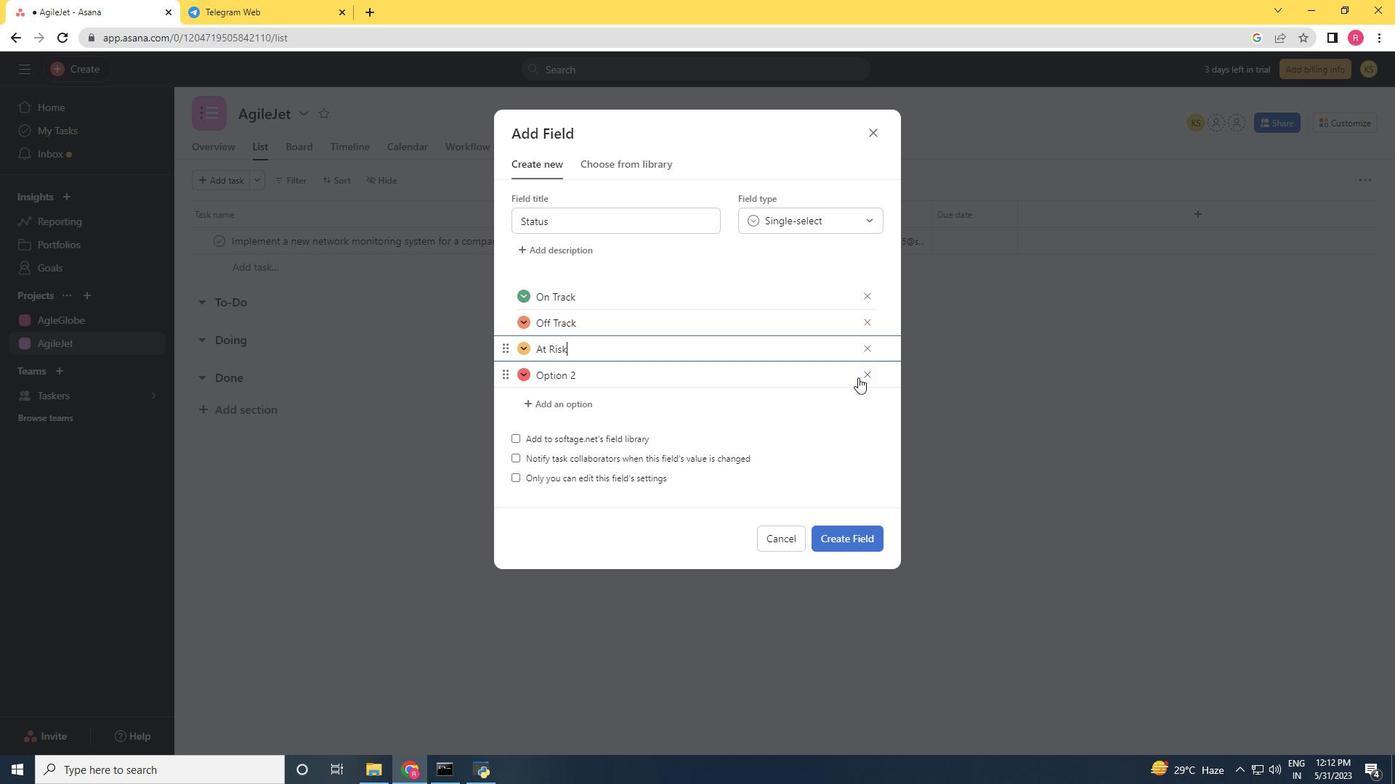 
Action: Mouse pressed left at (864, 376)
Screenshot: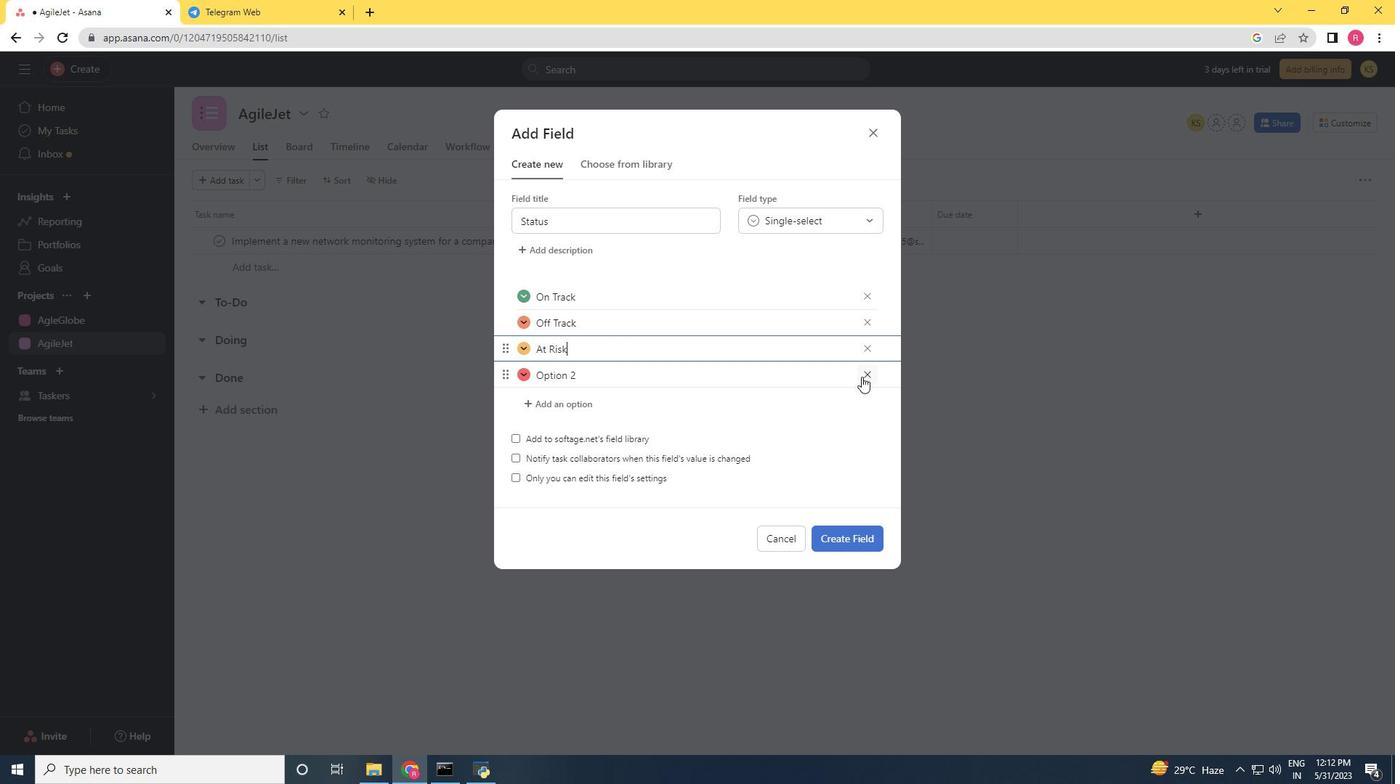 
Action: Mouse moved to (842, 510)
Screenshot: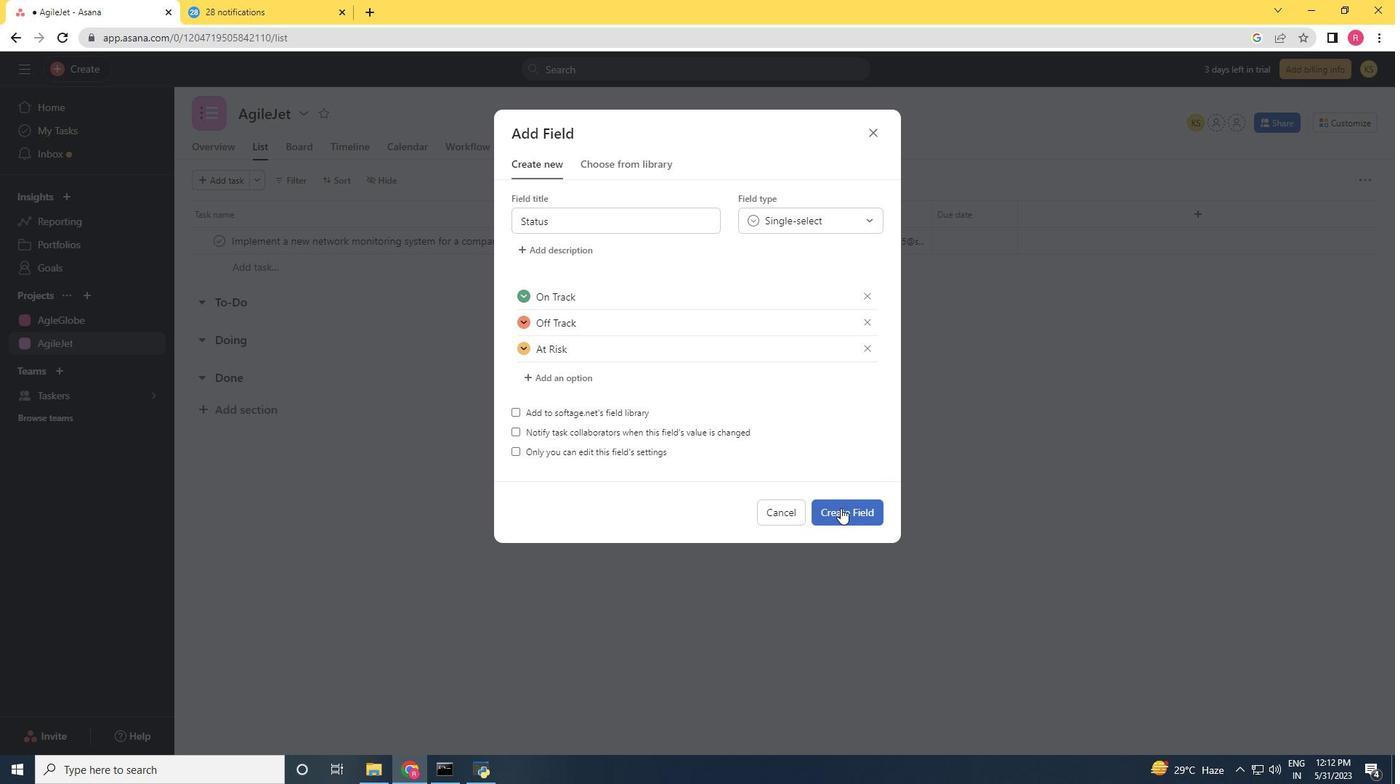 
Action: Mouse pressed left at (842, 510)
Screenshot: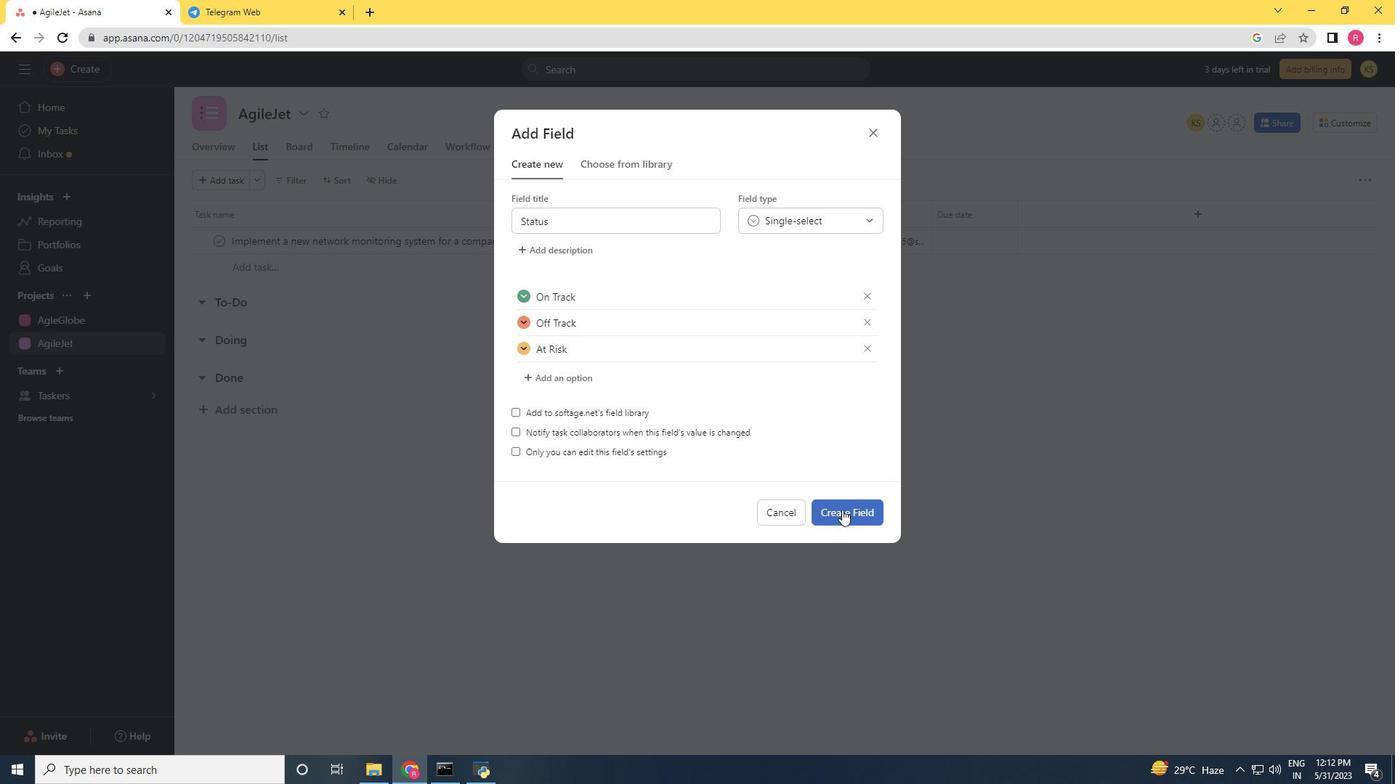
Action: Mouse moved to (1245, 213)
Screenshot: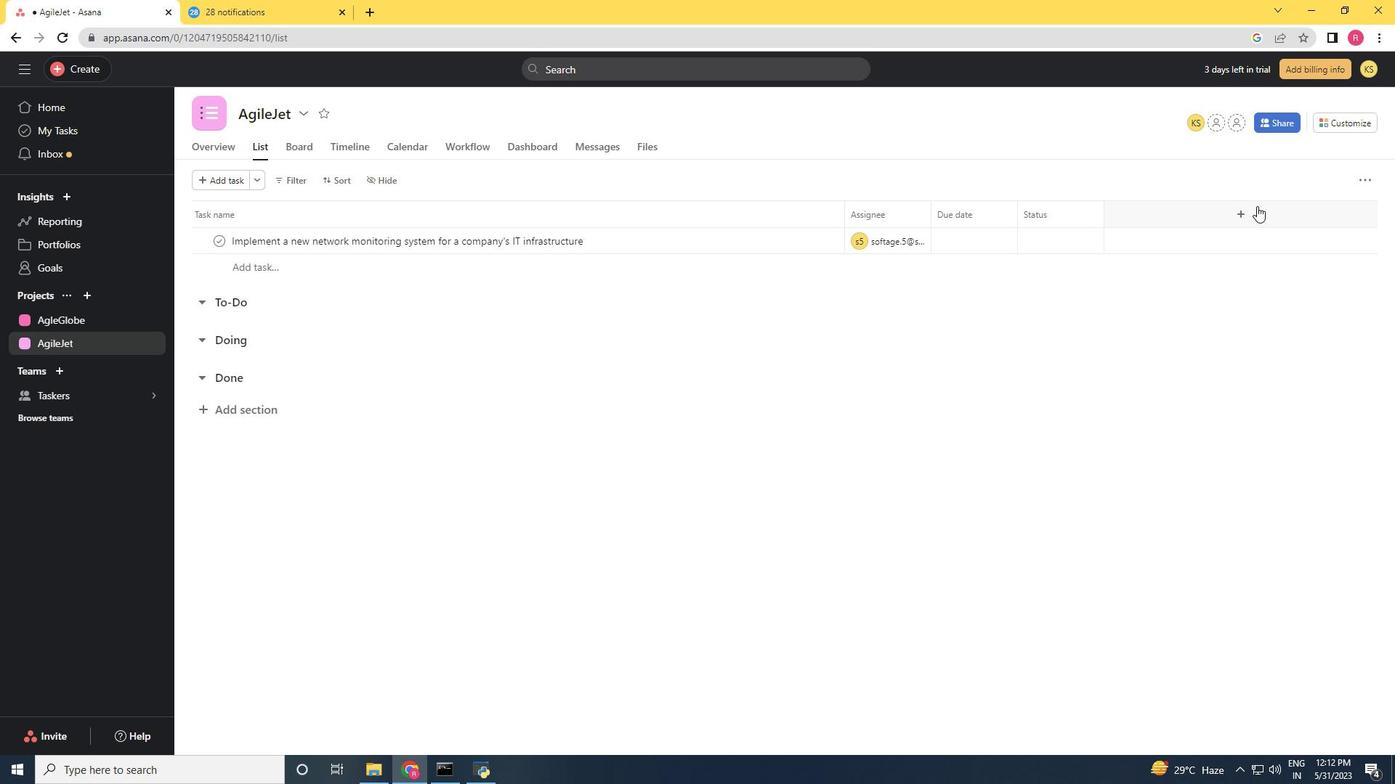 
Action: Mouse pressed left at (1245, 213)
Screenshot: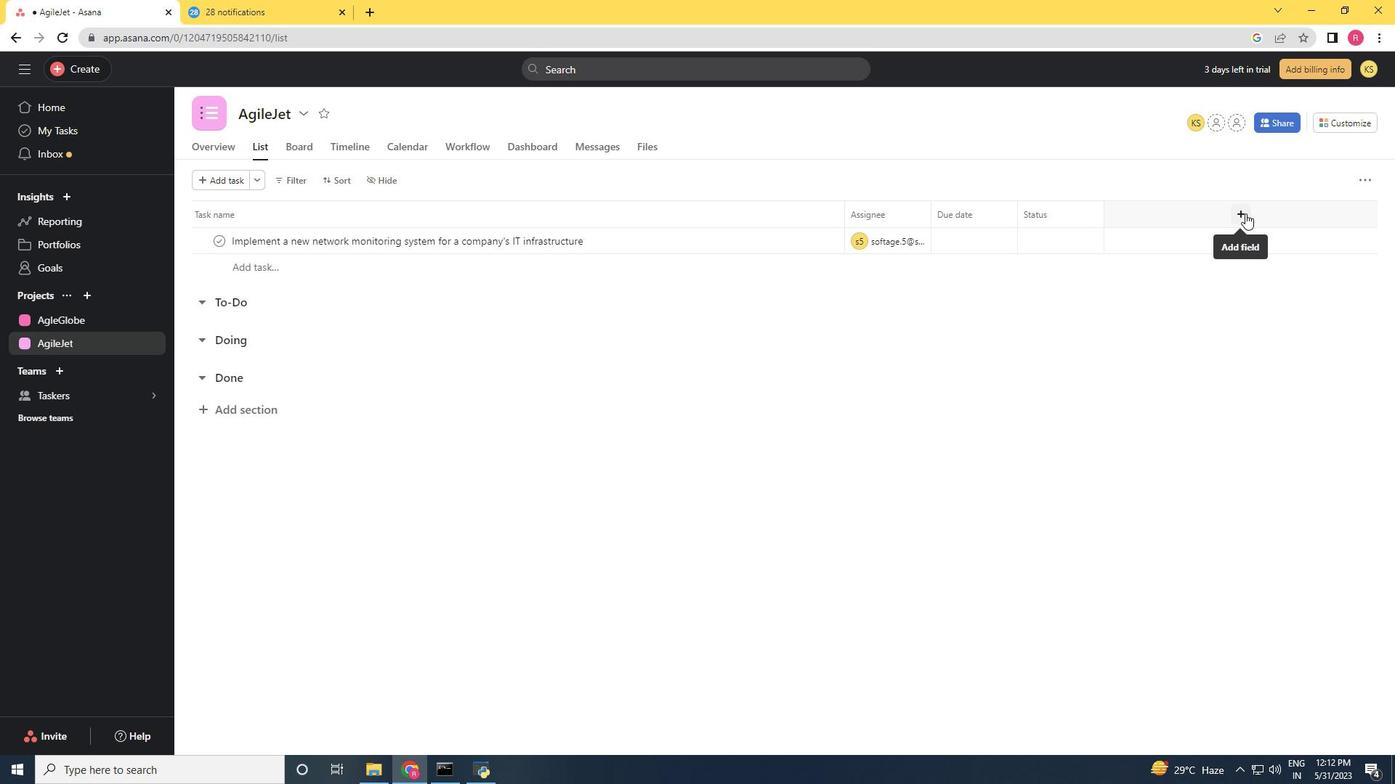 
Action: Mouse moved to (1163, 271)
Screenshot: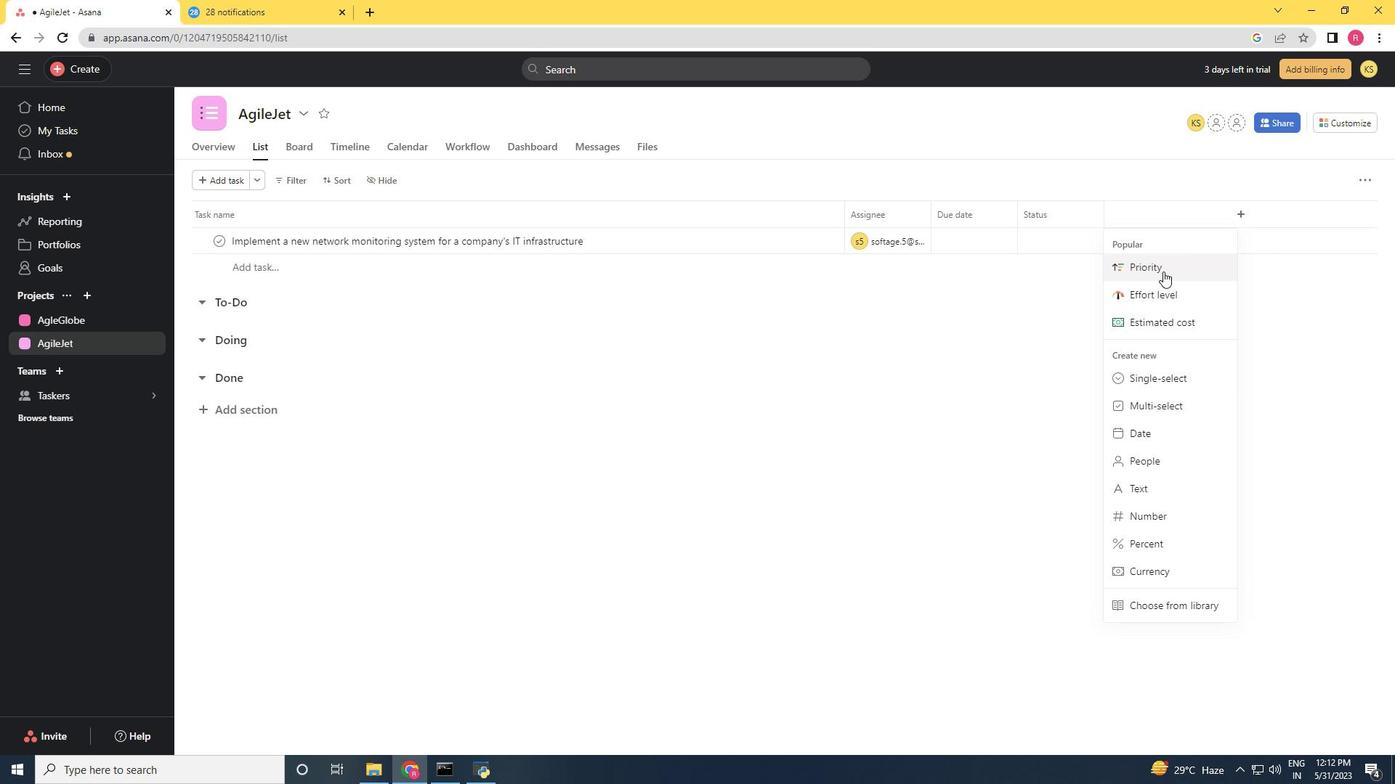 
Action: Mouse pressed left at (1163, 271)
Screenshot: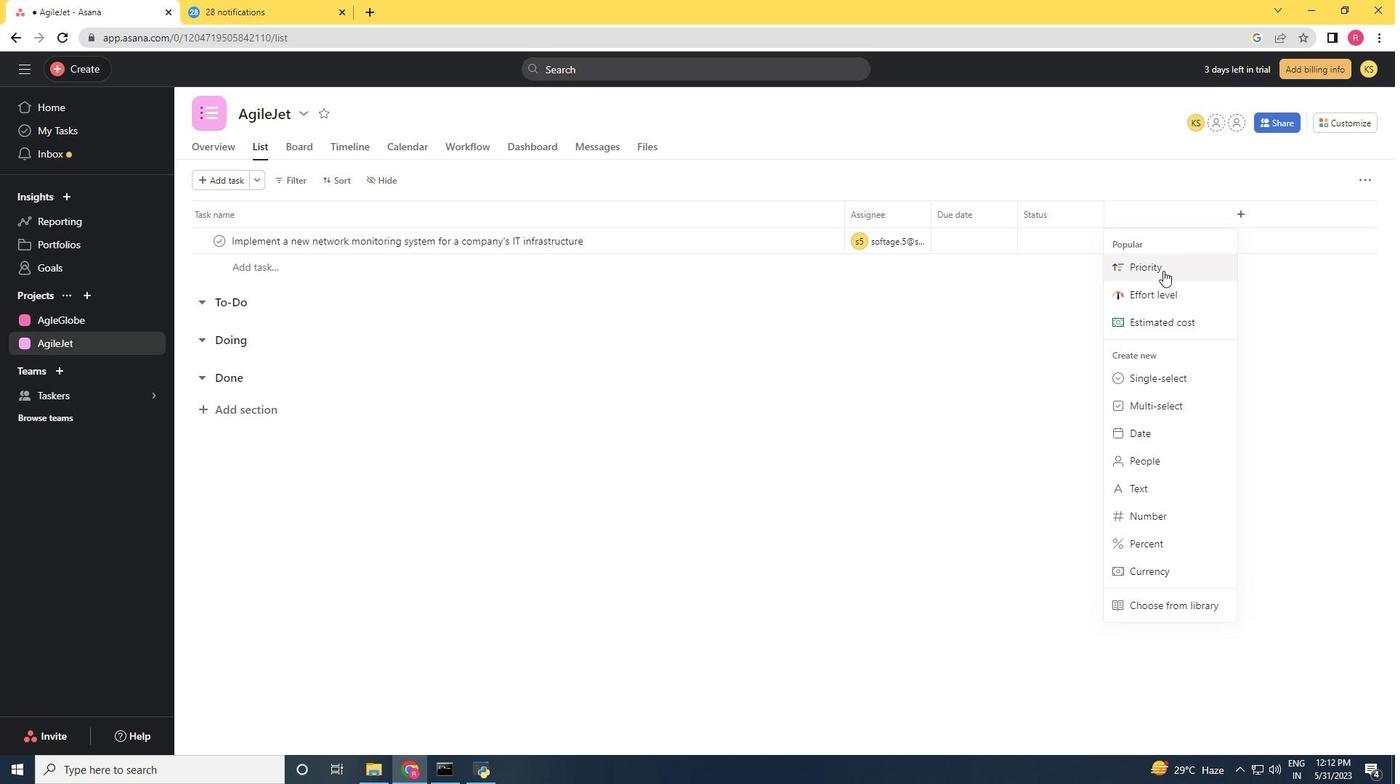 
Action: Mouse moved to (834, 495)
Screenshot: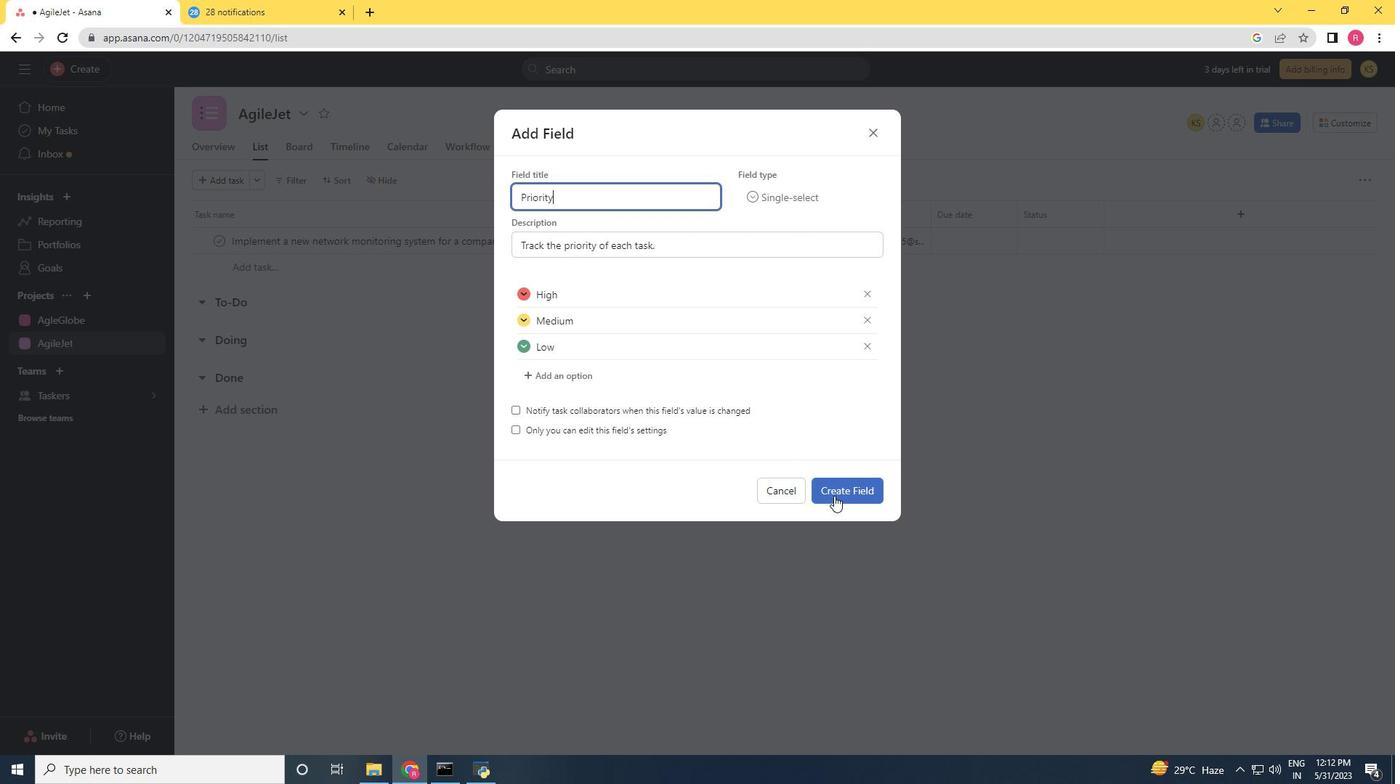 
Action: Mouse pressed left at (834, 495)
Screenshot: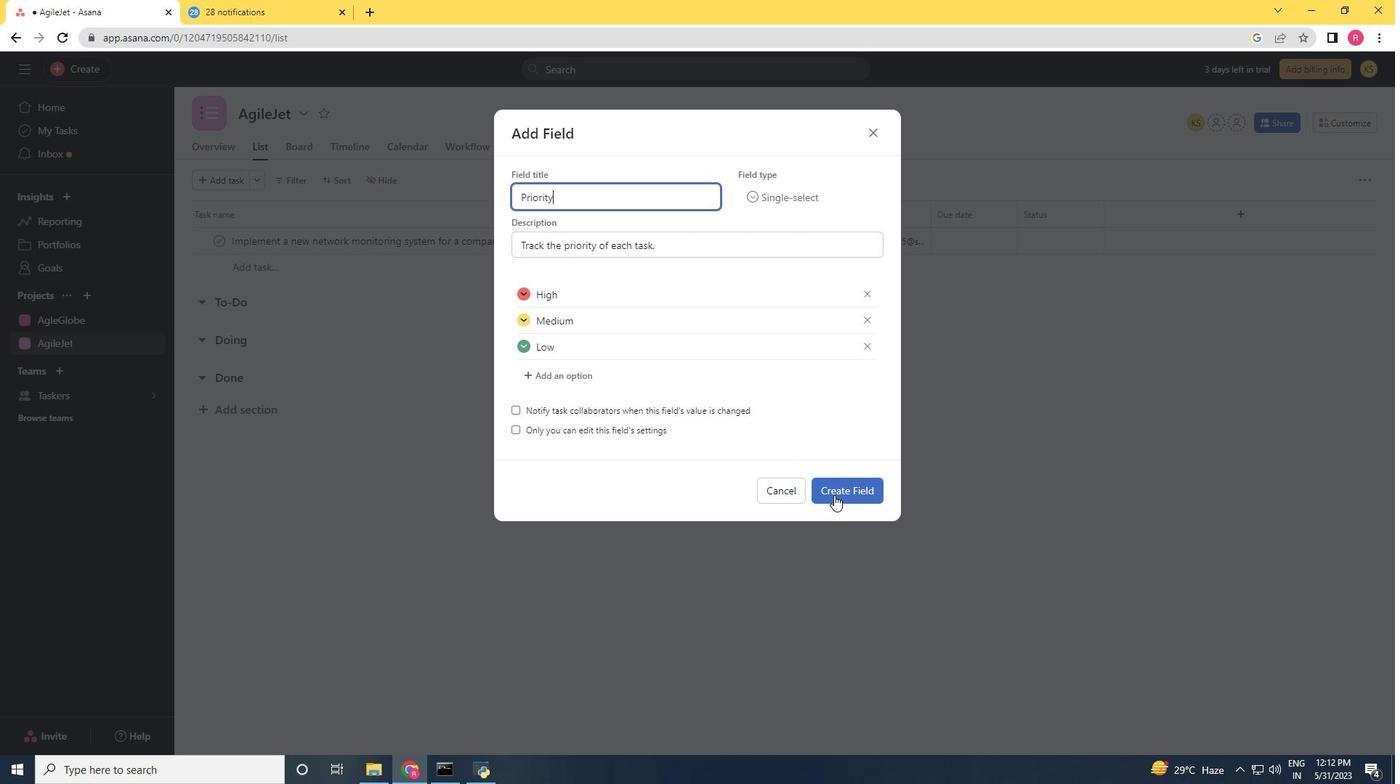 
Action: Mouse moved to (1066, 241)
Screenshot: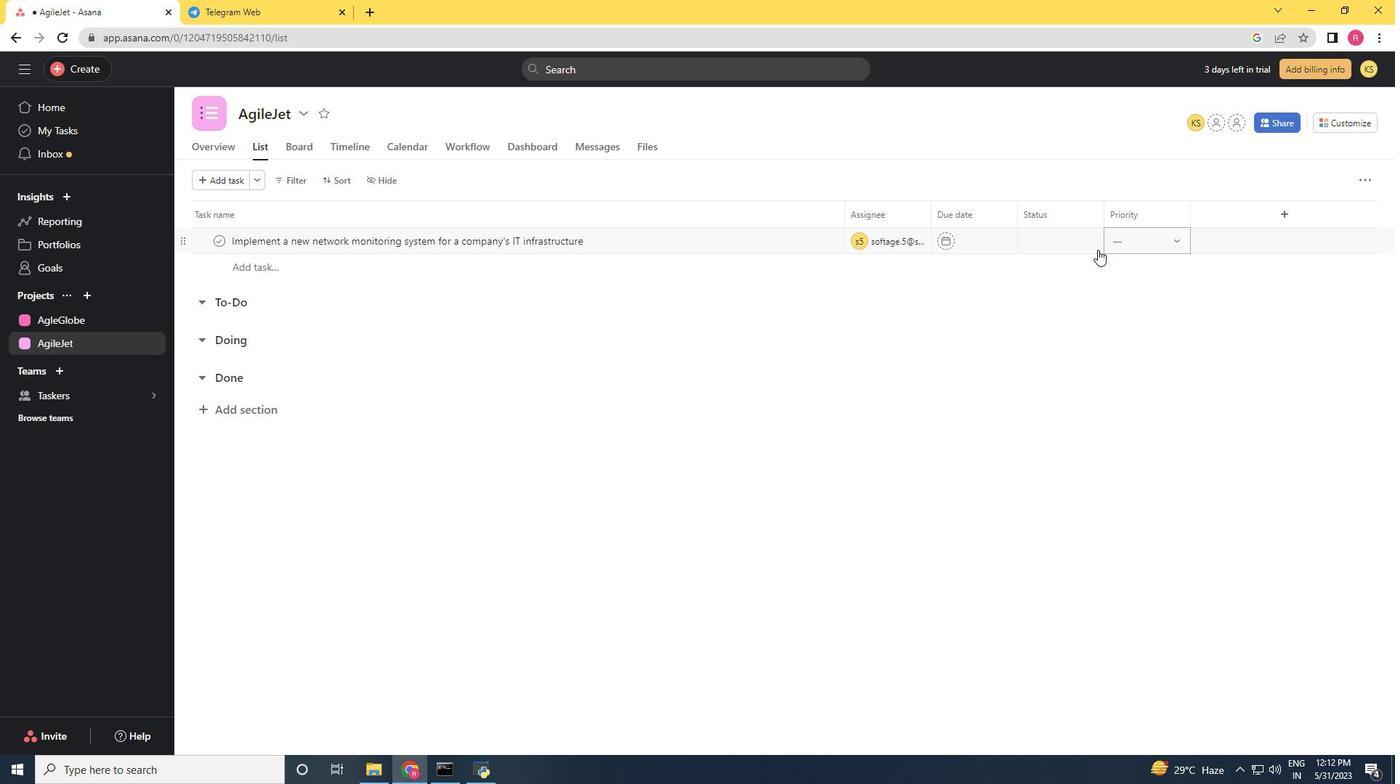 
Action: Mouse pressed left at (1066, 241)
Screenshot: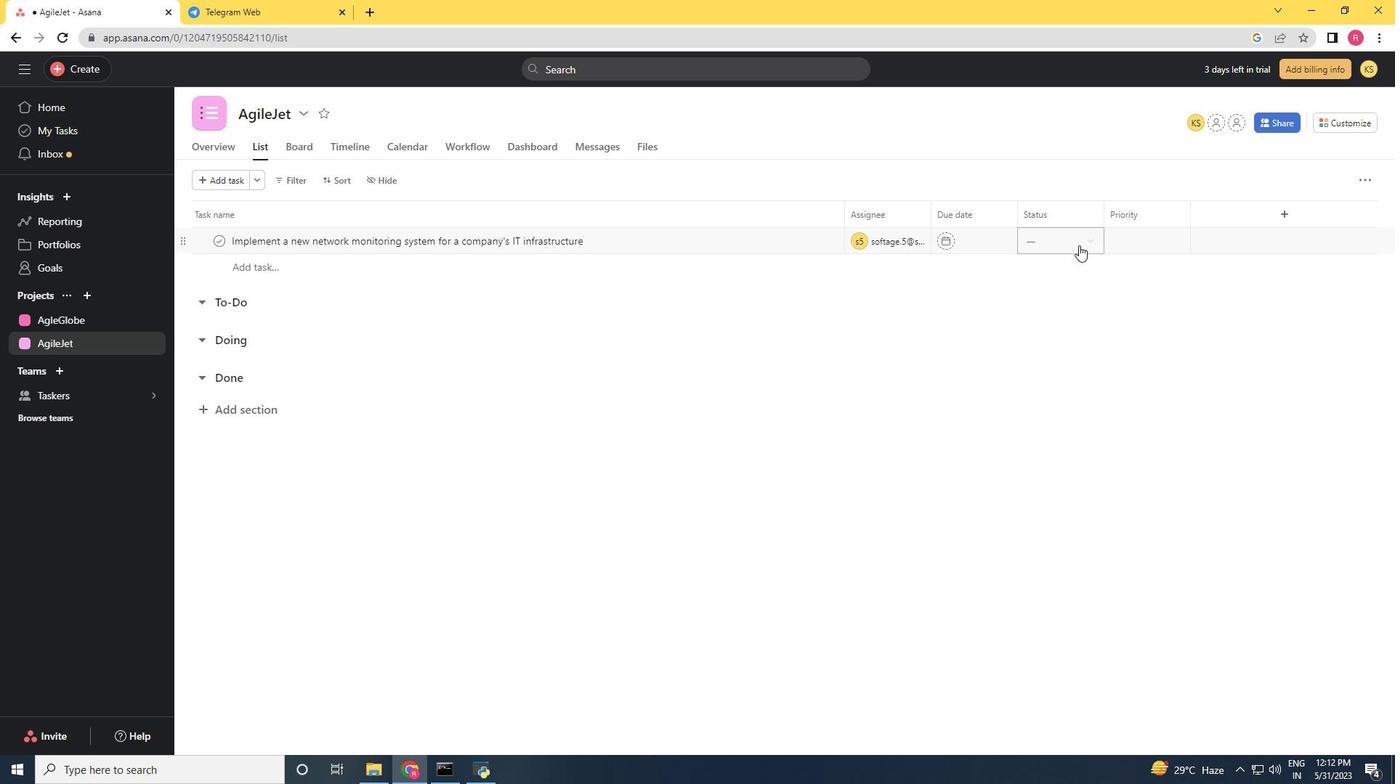 
Action: Mouse moved to (1076, 283)
Screenshot: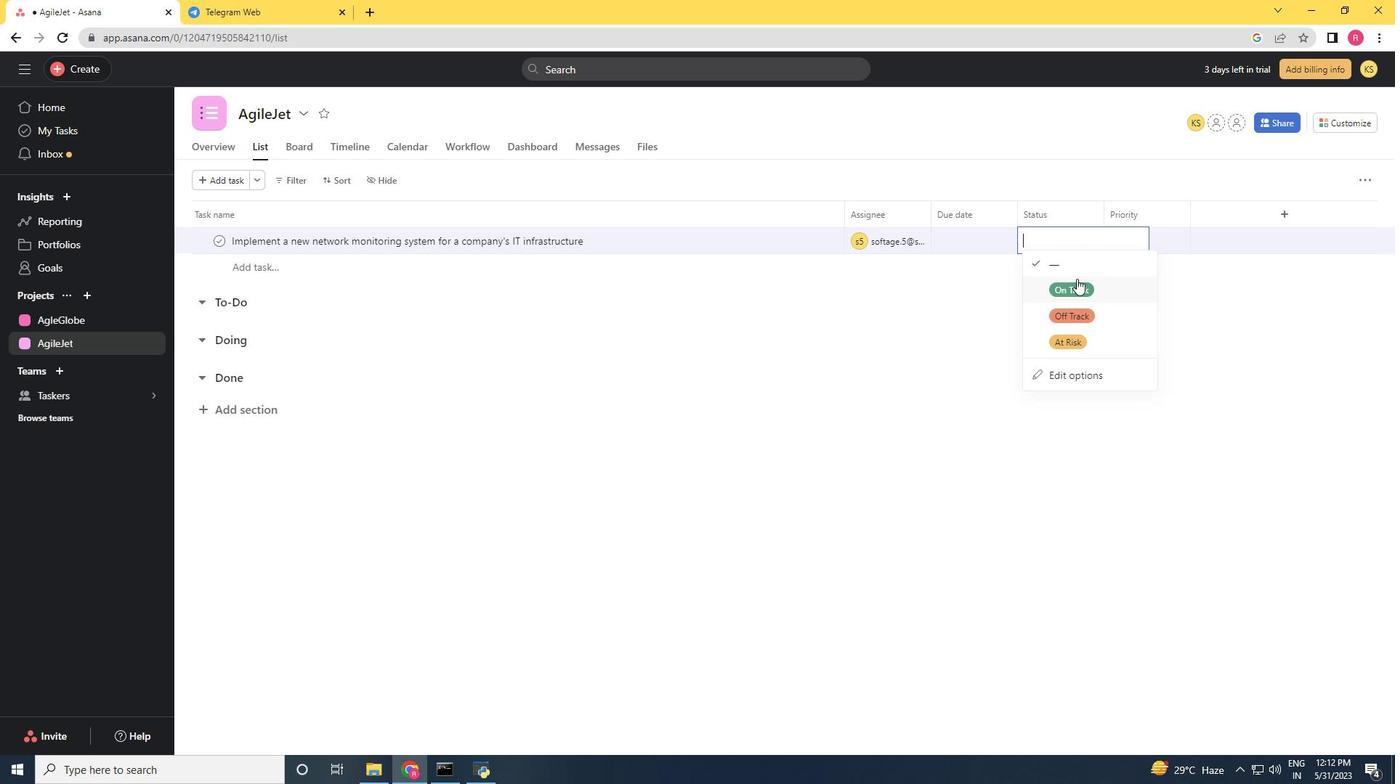 
Action: Mouse pressed left at (1076, 283)
Screenshot: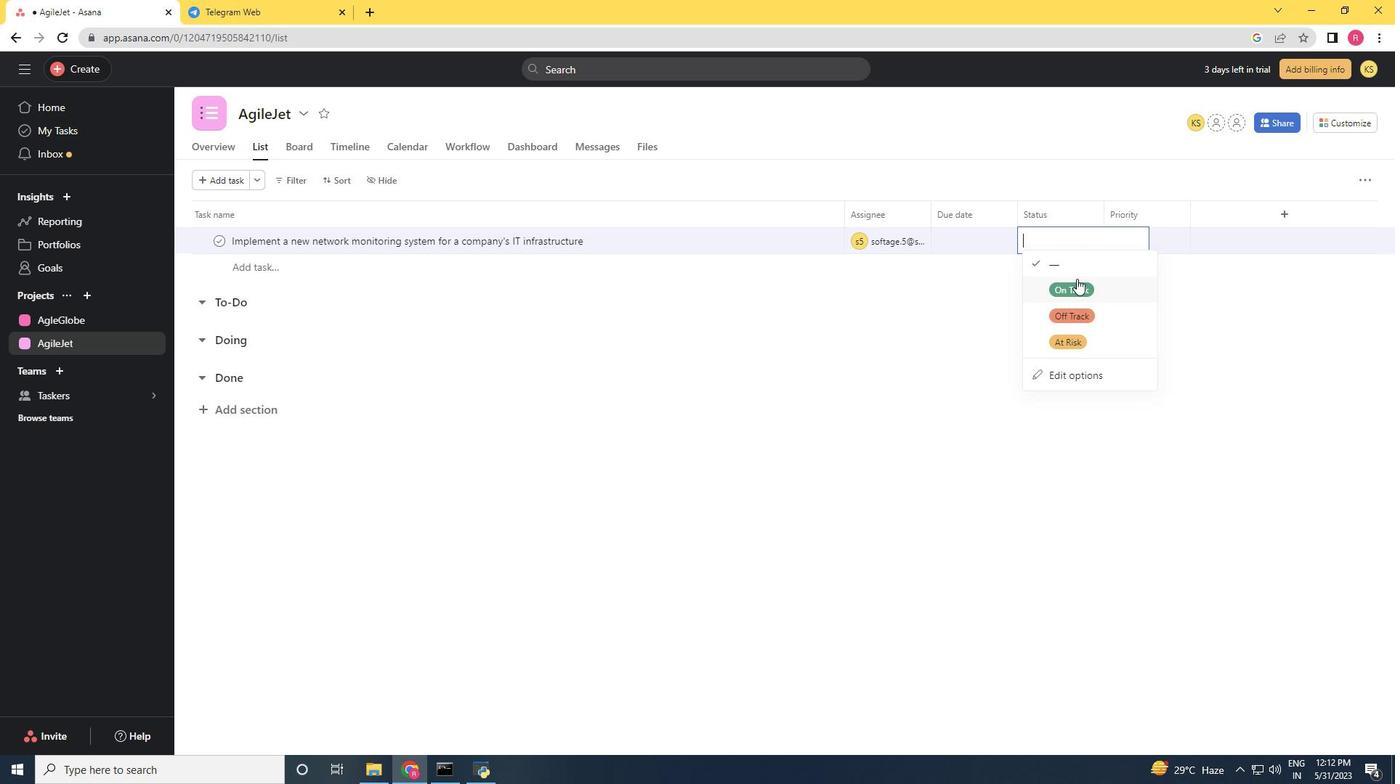 
Action: Mouse moved to (1142, 239)
Screenshot: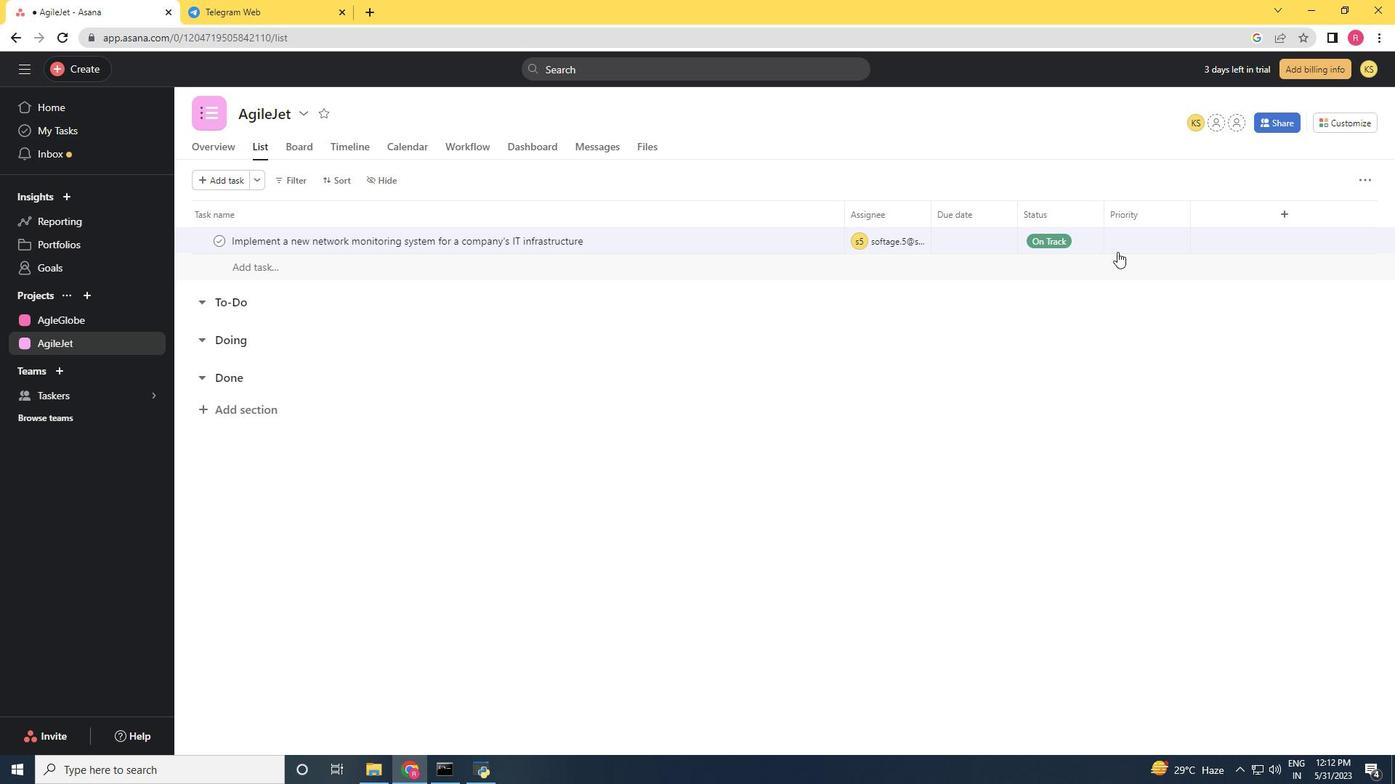 
Action: Mouse pressed left at (1142, 239)
Screenshot: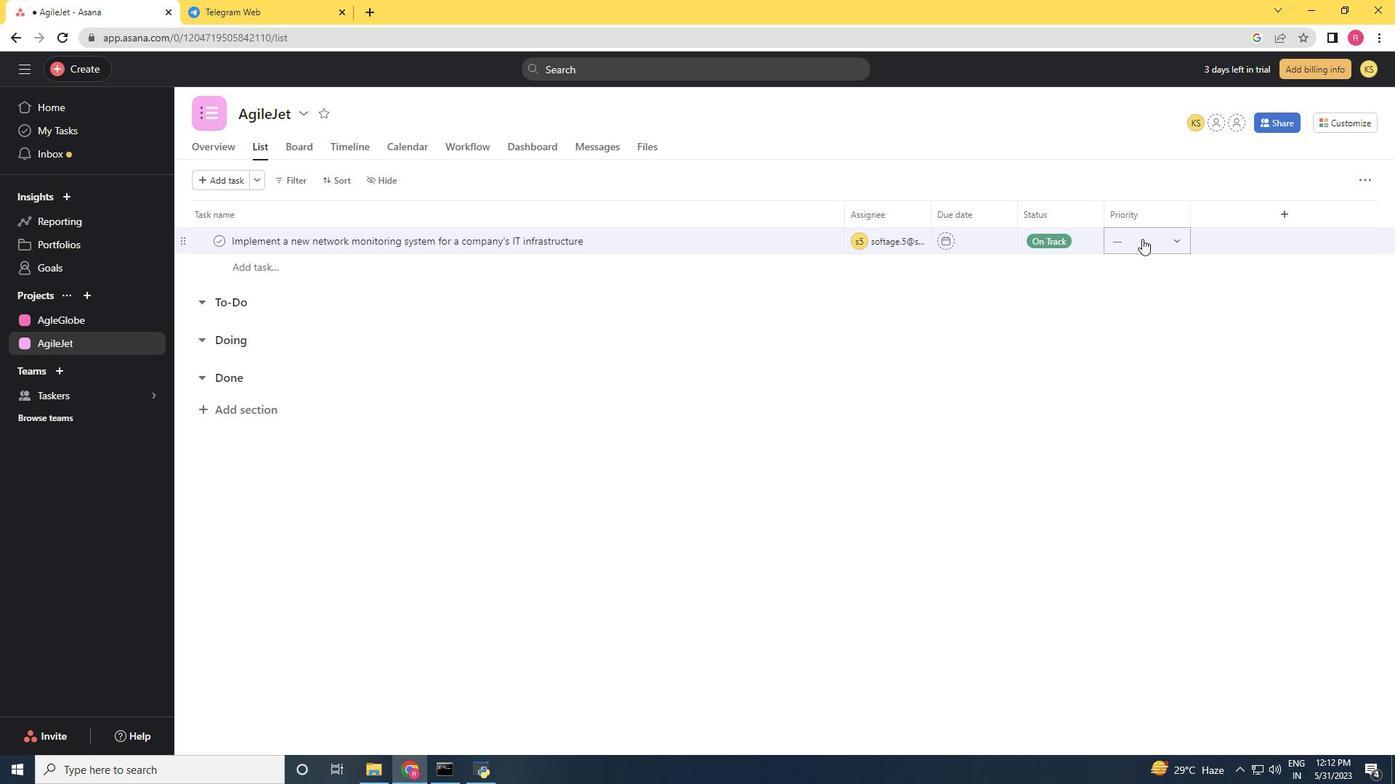 
Action: Mouse moved to (1147, 346)
Screenshot: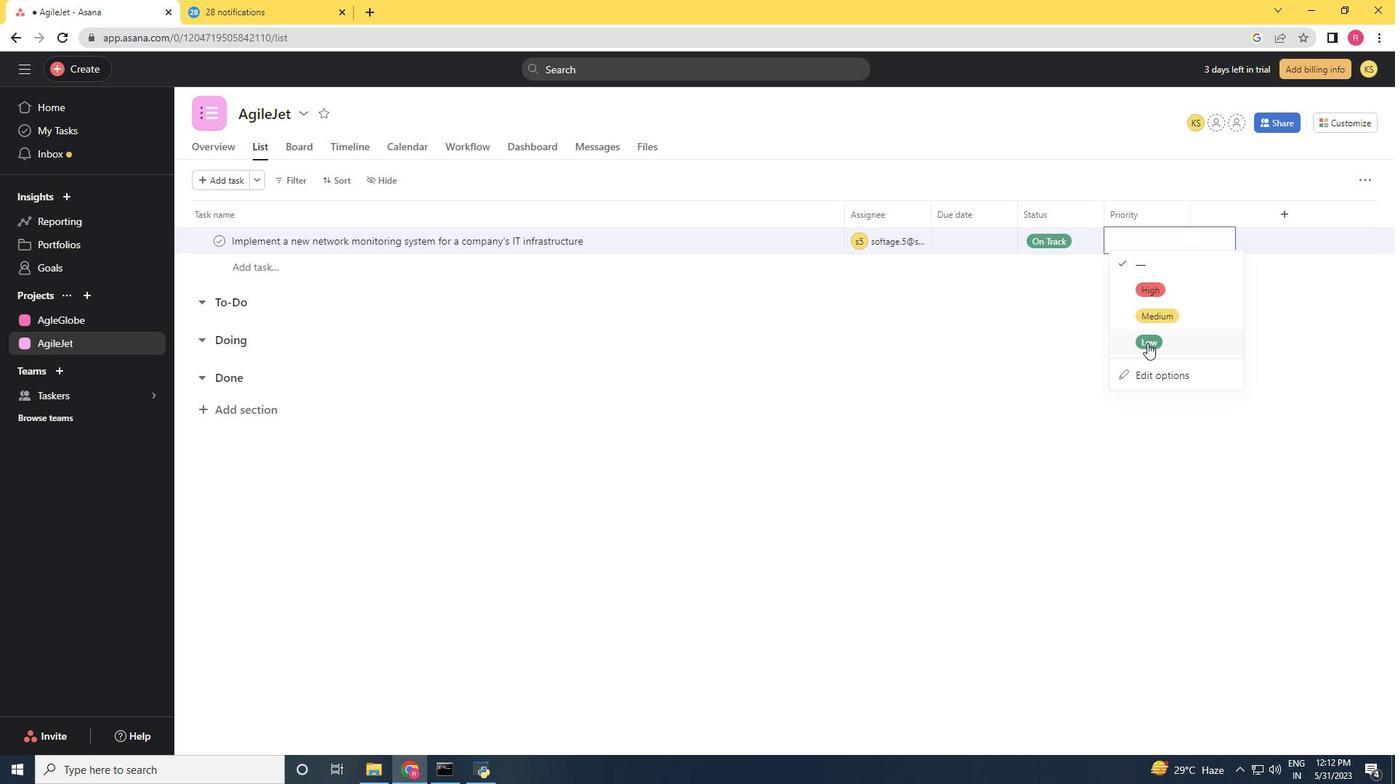 
Action: Mouse pressed left at (1147, 346)
Screenshot: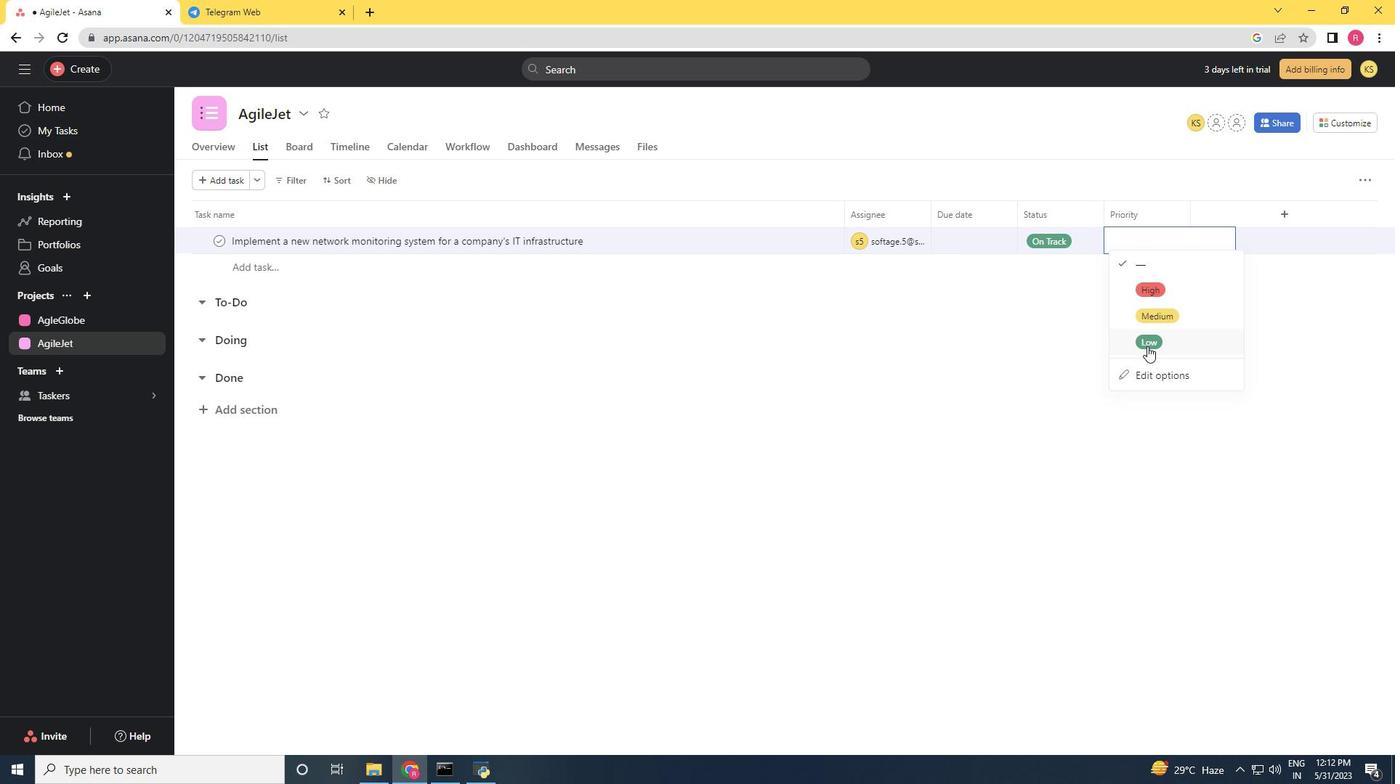 
